 Task: Search one way flight ticket for 5 adults, 2 children, 1 infant in seat and 1 infant on lap in economy from Dothan: Dothan Regional Airport to Greenville: Pitt-greenville Airport on 5-2-2023. Choice of flights is Royal air maroc. Number of bags: 1 carry on bag. Price is upto 20000. Outbound departure time preference is 21:00.
Action: Mouse moved to (237, 401)
Screenshot: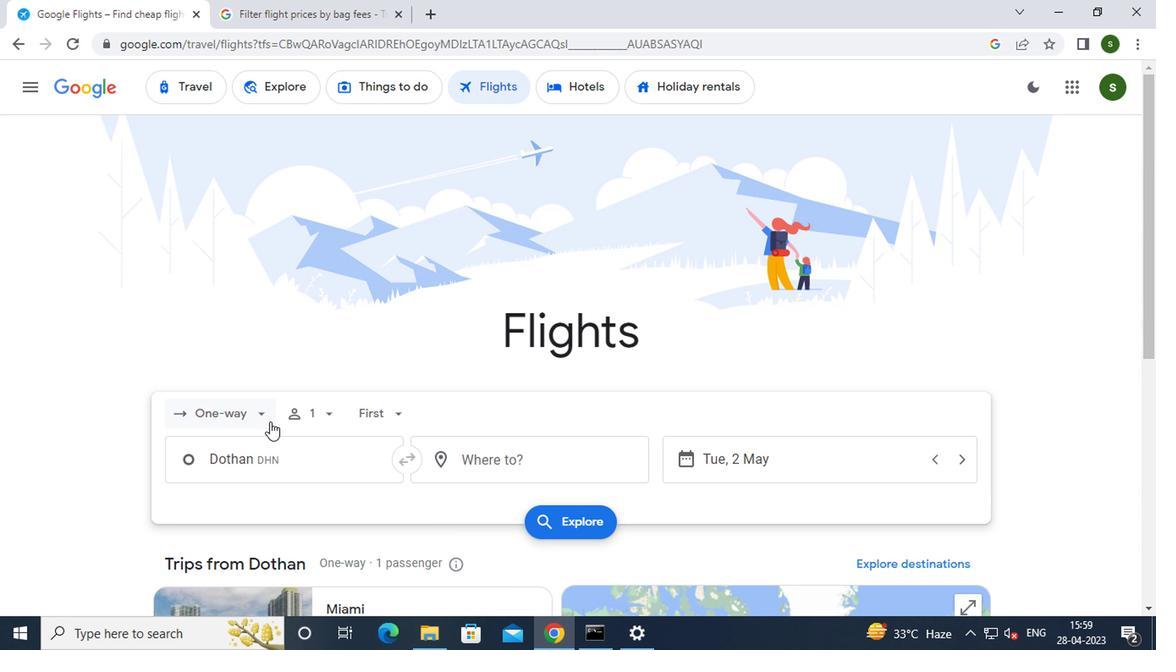 
Action: Mouse pressed left at (237, 401)
Screenshot: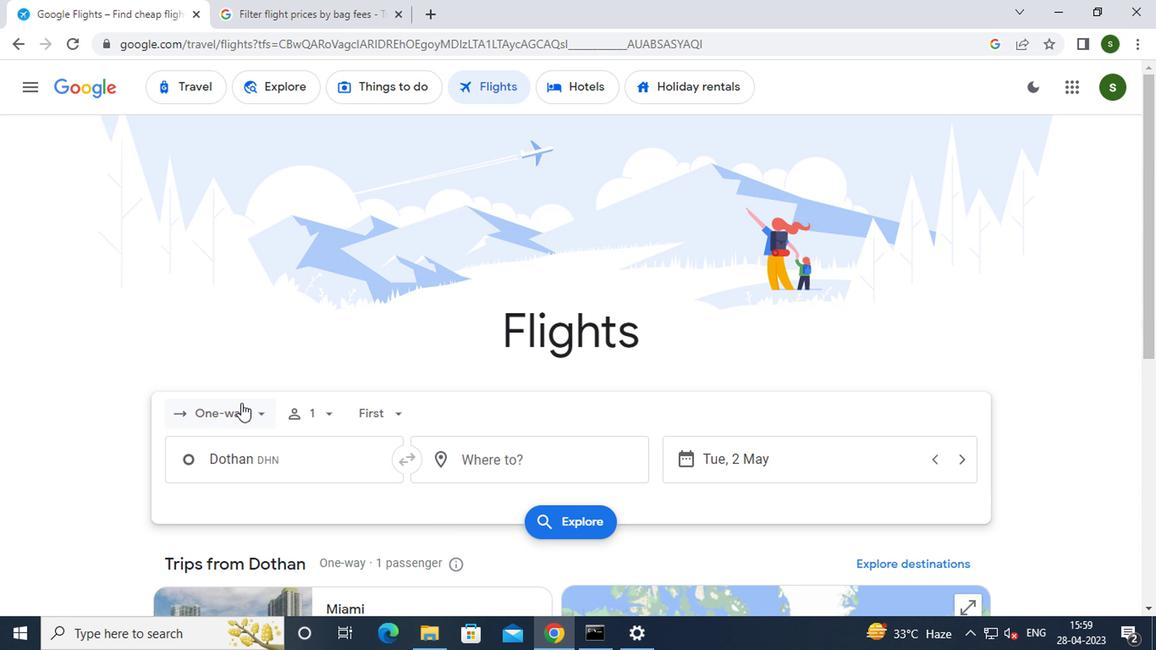 
Action: Mouse moved to (250, 490)
Screenshot: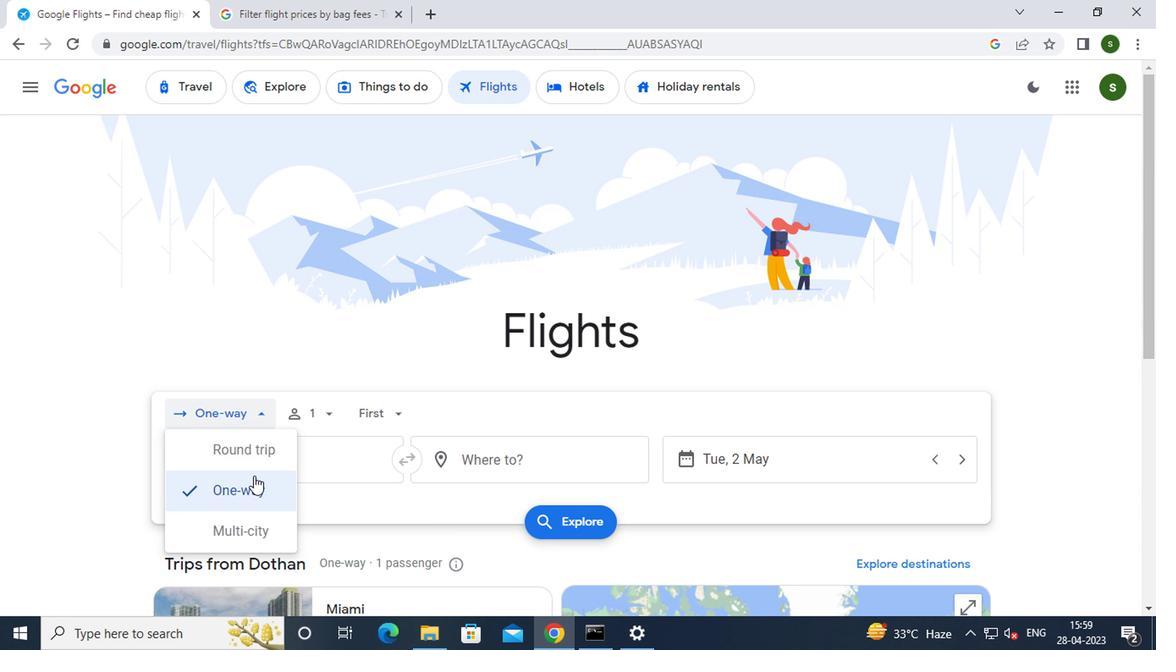 
Action: Mouse pressed left at (250, 490)
Screenshot: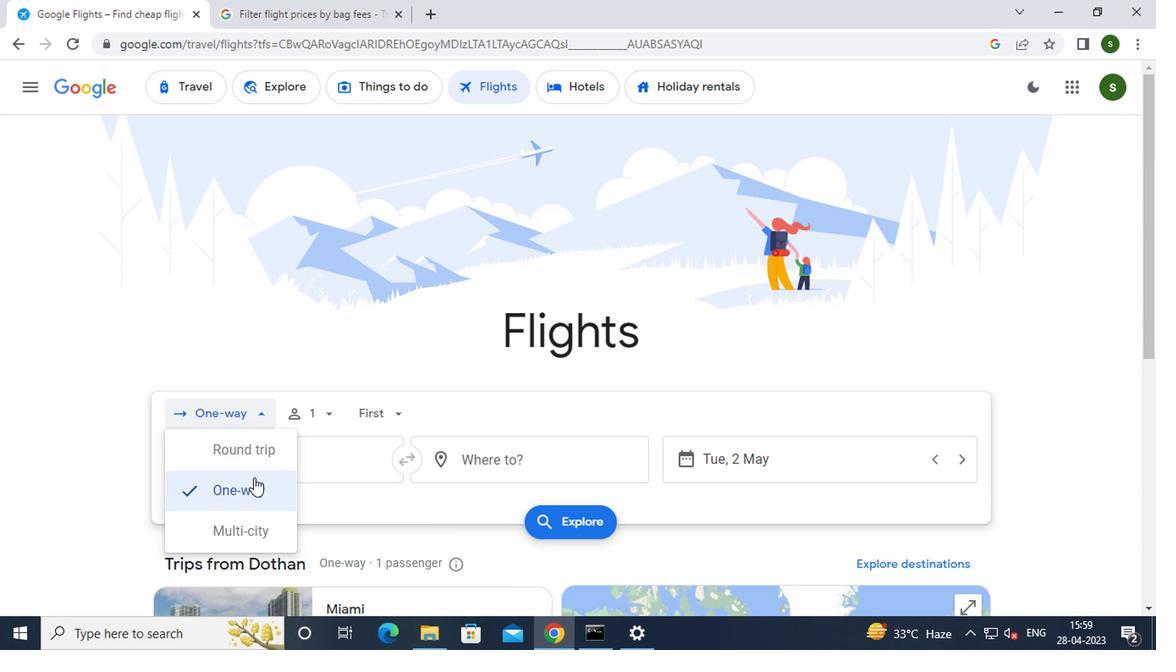 
Action: Mouse moved to (325, 415)
Screenshot: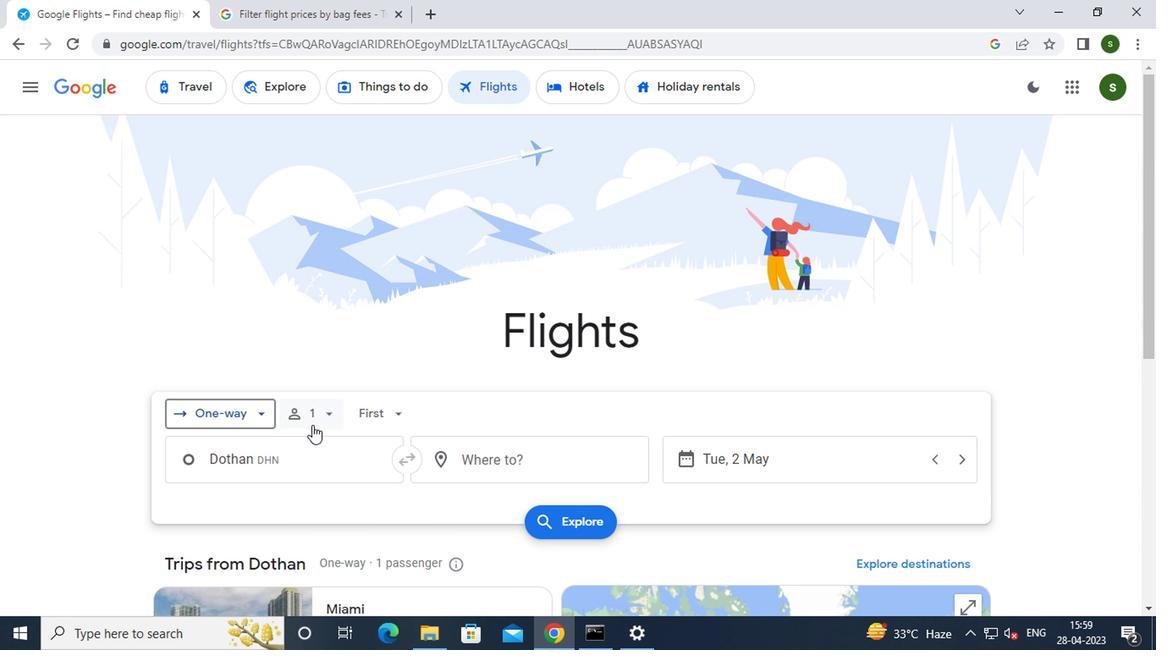 
Action: Mouse pressed left at (325, 415)
Screenshot: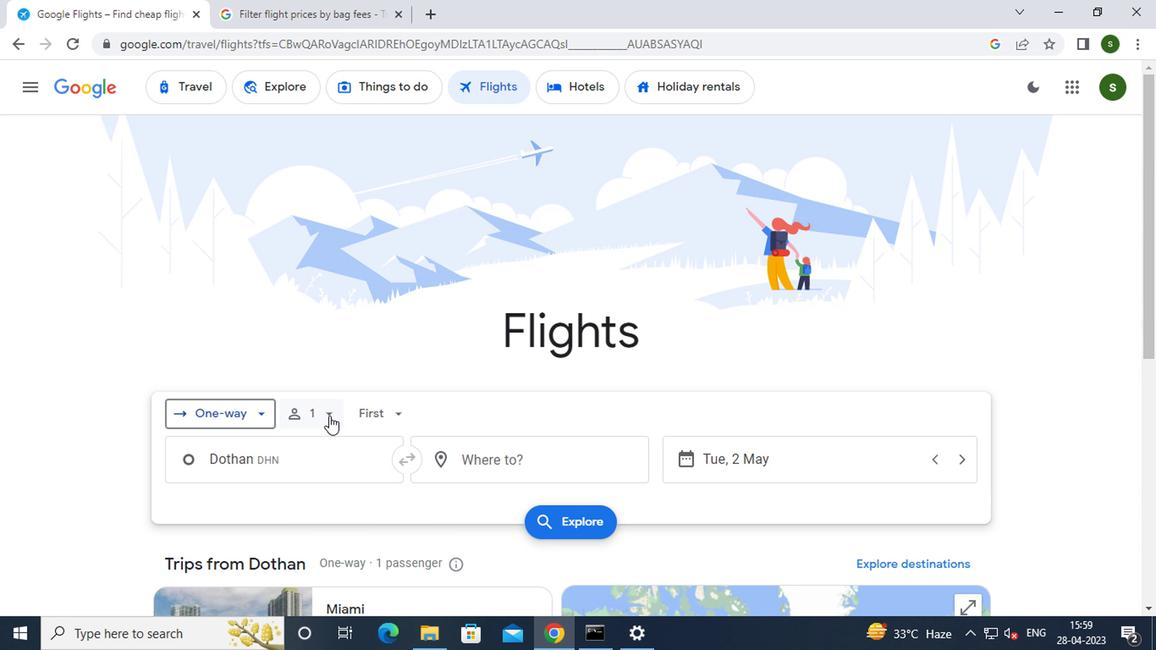 
Action: Mouse moved to (452, 461)
Screenshot: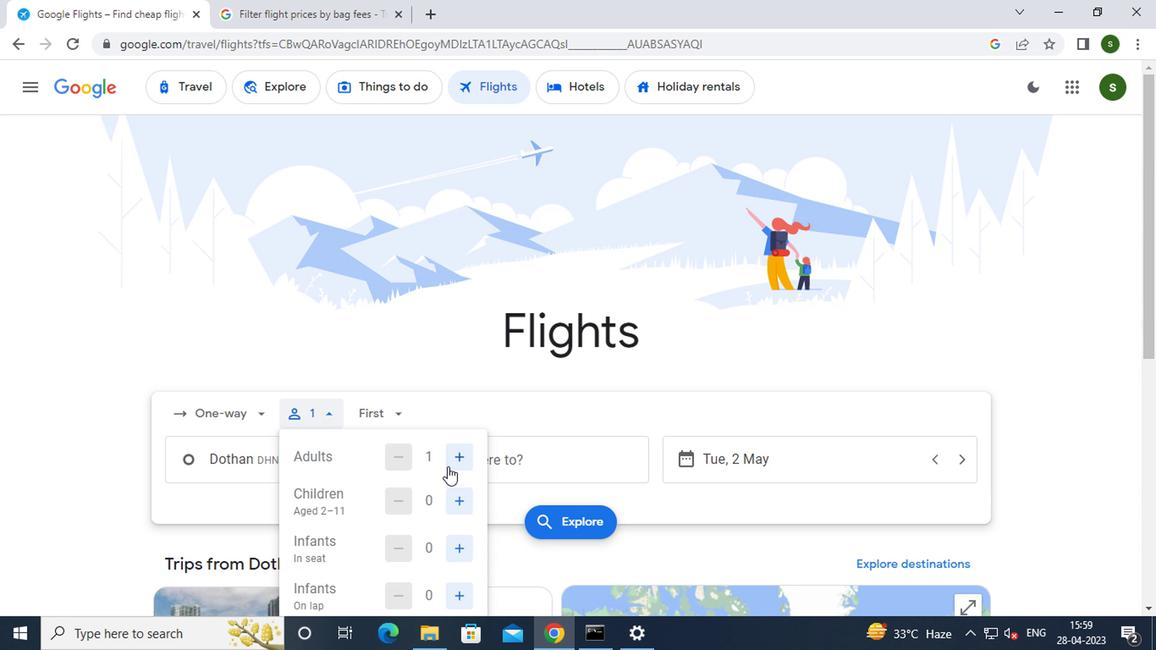 
Action: Mouse pressed left at (452, 461)
Screenshot: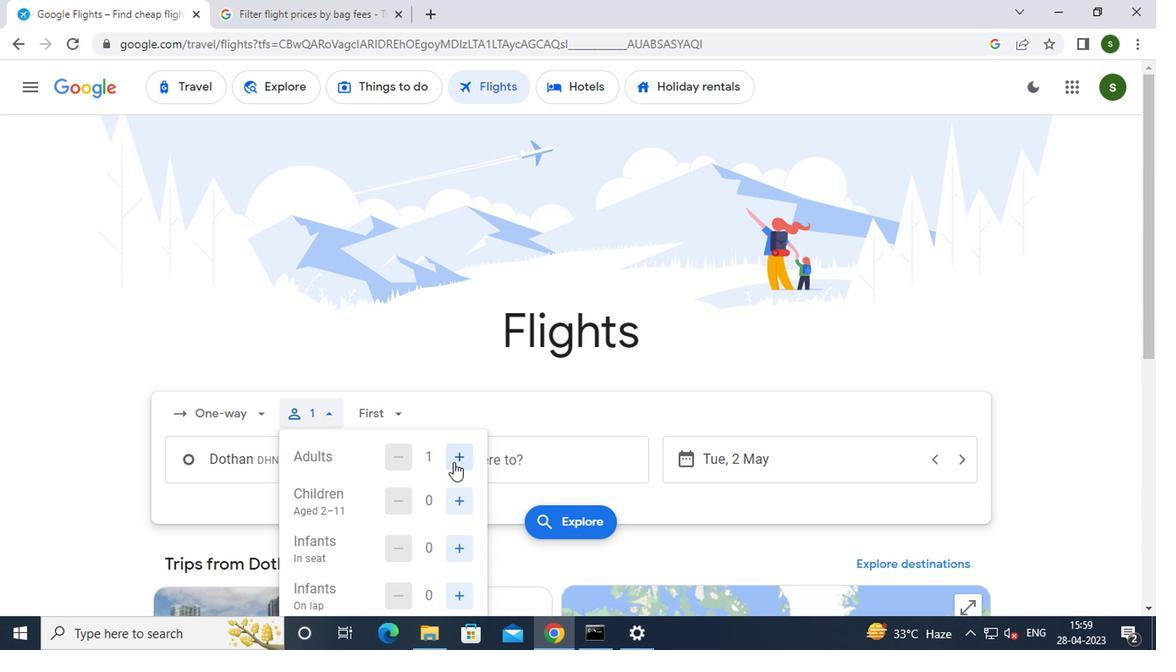
Action: Mouse pressed left at (452, 461)
Screenshot: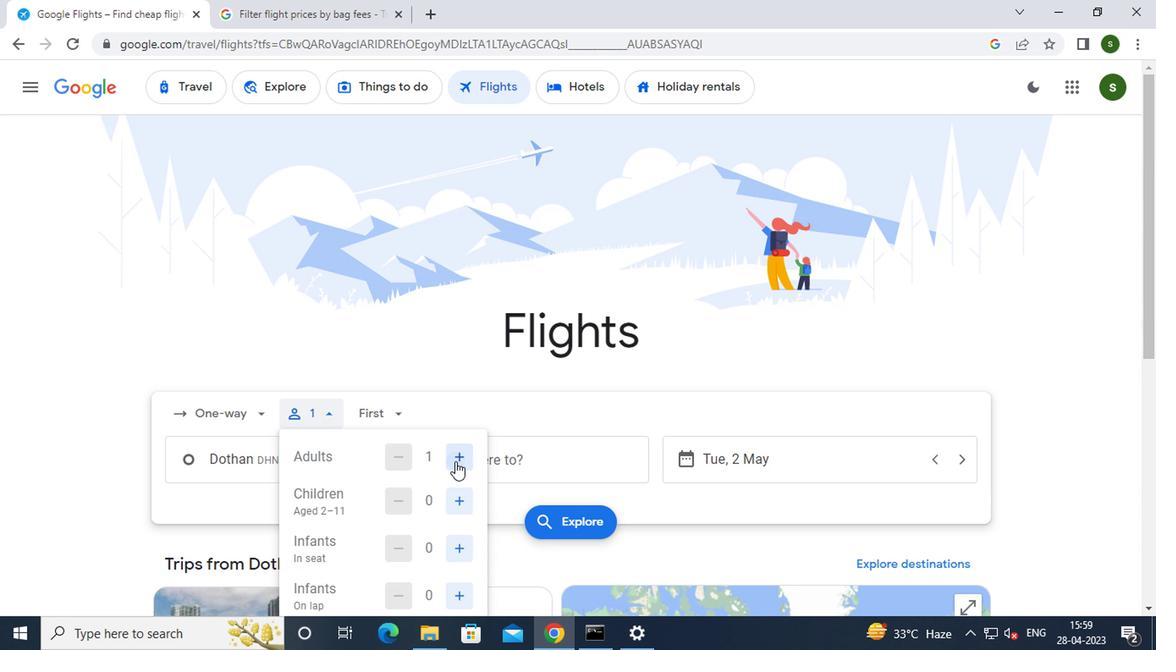 
Action: Mouse pressed left at (452, 461)
Screenshot: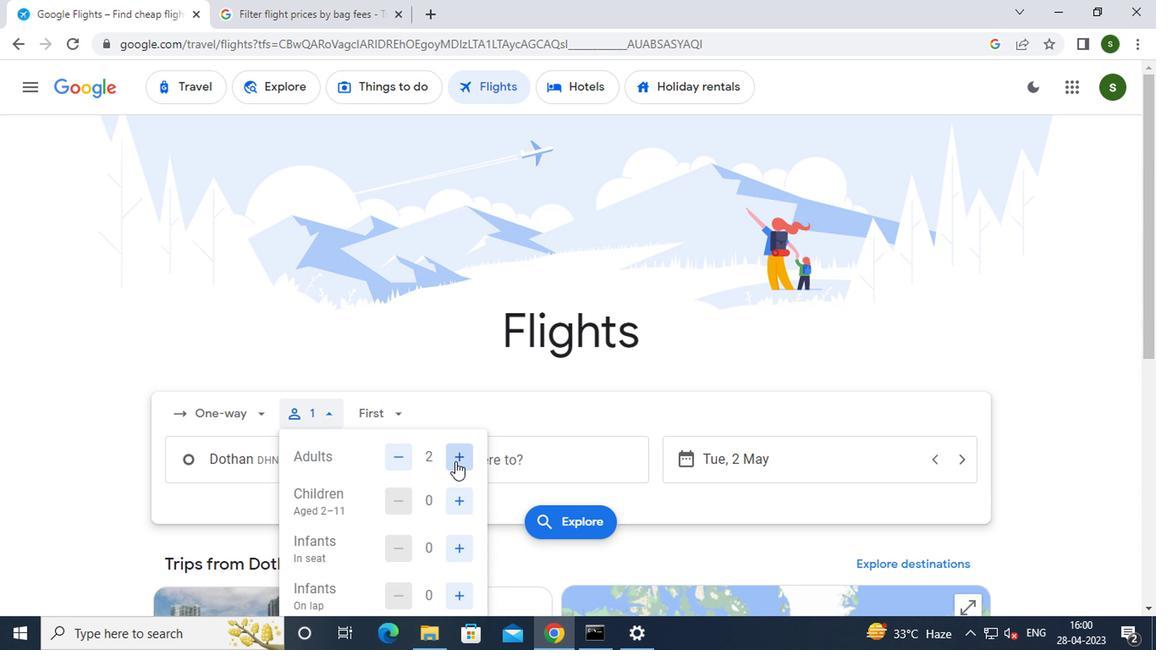 
Action: Mouse pressed left at (452, 461)
Screenshot: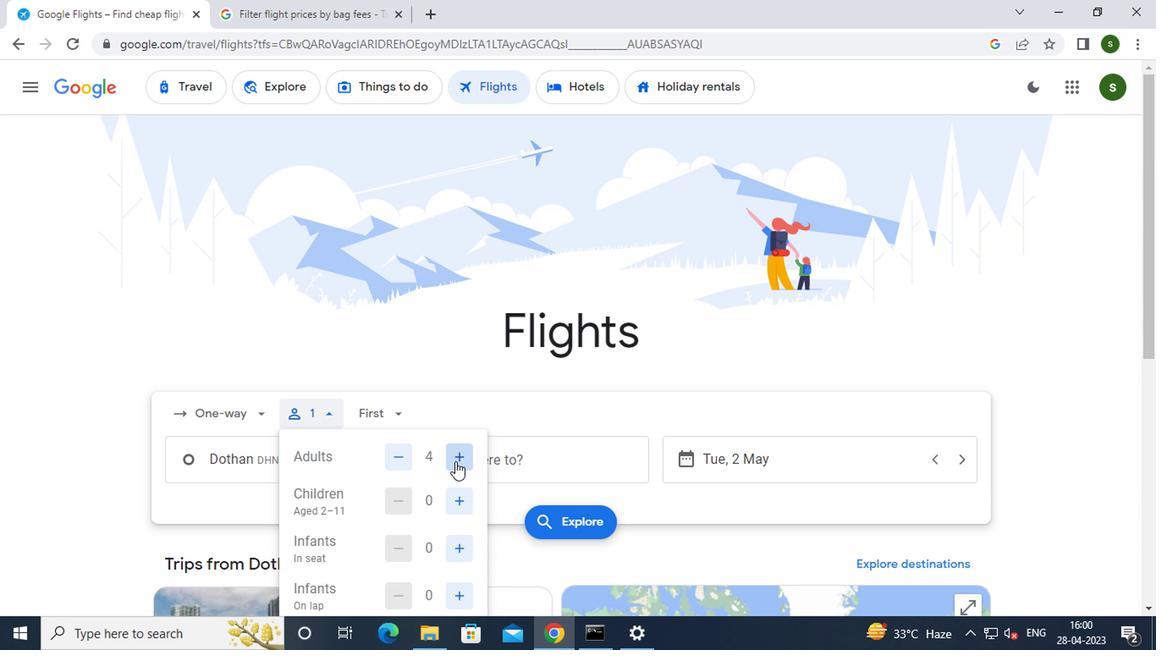
Action: Mouse moved to (451, 494)
Screenshot: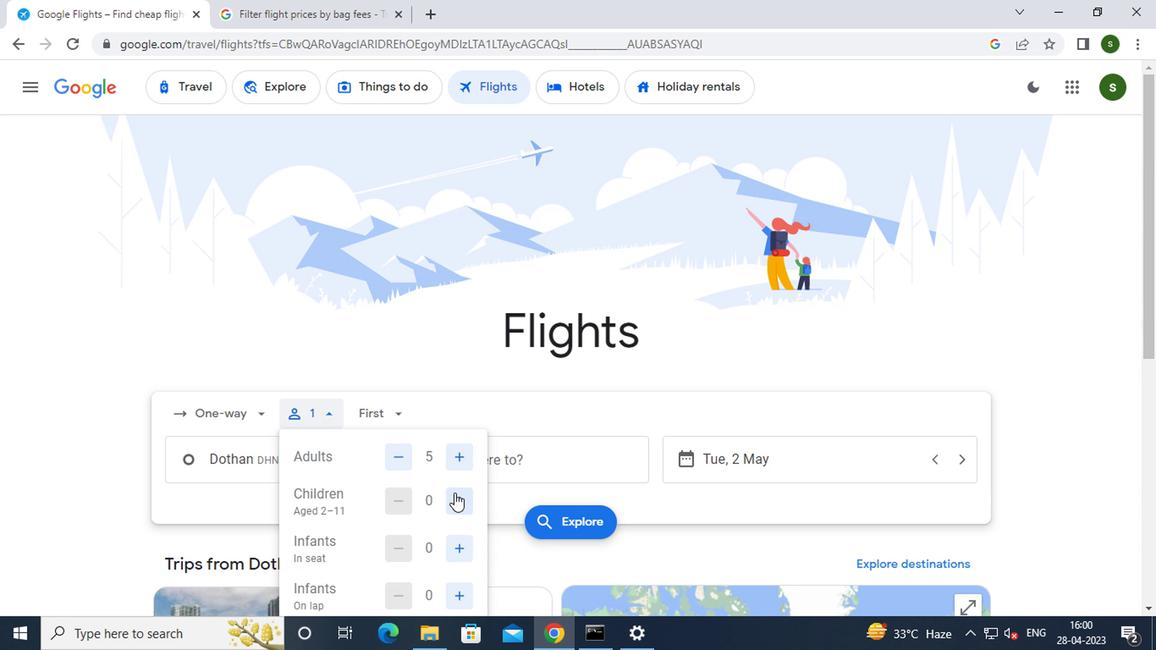 
Action: Mouse pressed left at (451, 494)
Screenshot: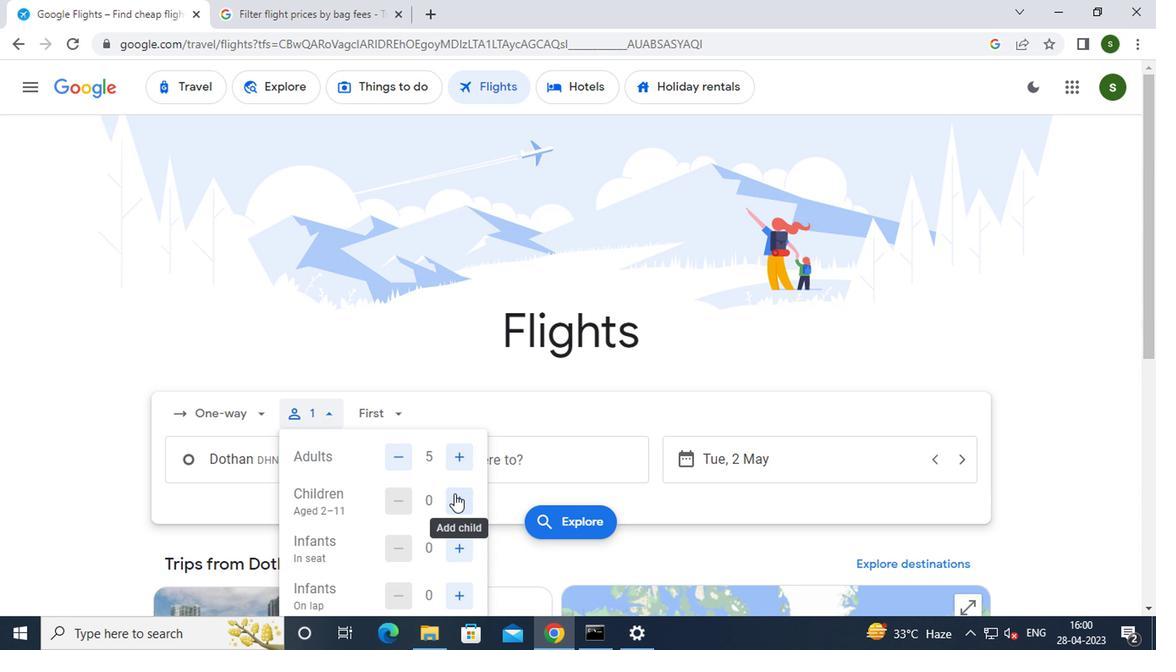 
Action: Mouse pressed left at (451, 494)
Screenshot: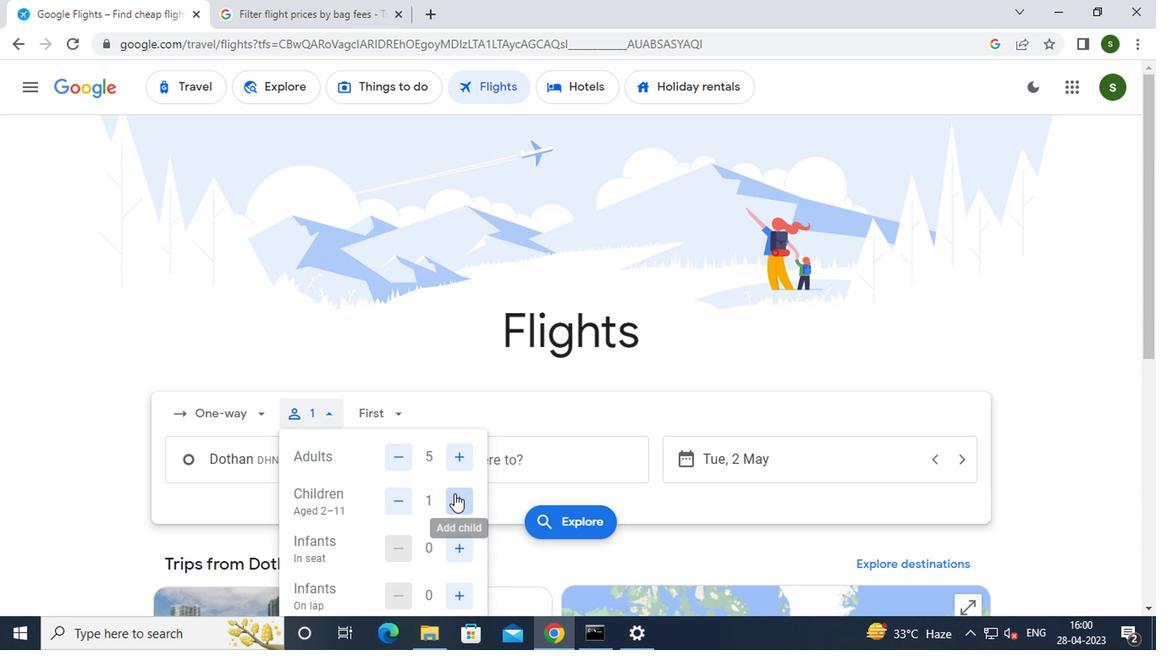 
Action: Mouse moved to (456, 548)
Screenshot: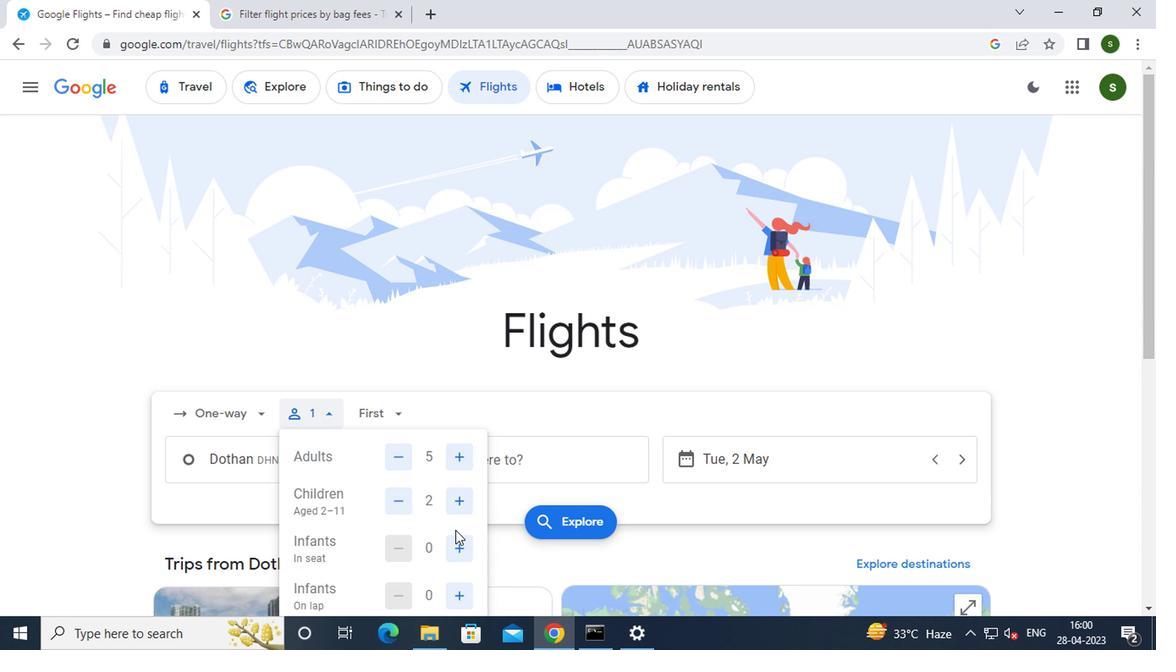 
Action: Mouse pressed left at (456, 548)
Screenshot: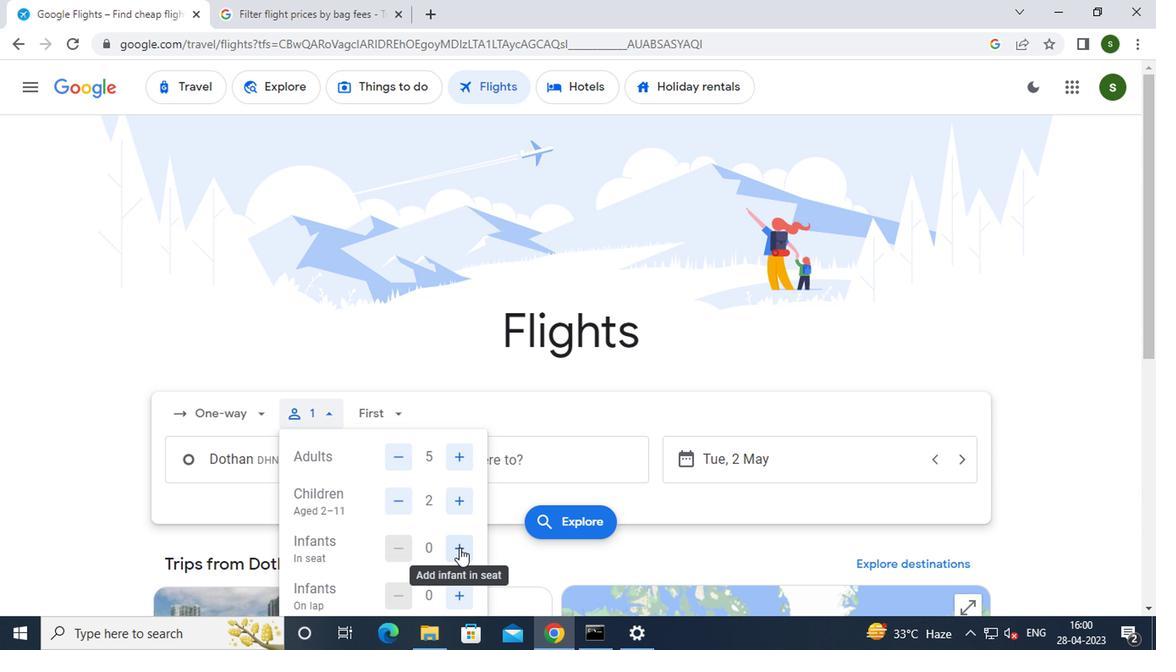 
Action: Mouse moved to (450, 591)
Screenshot: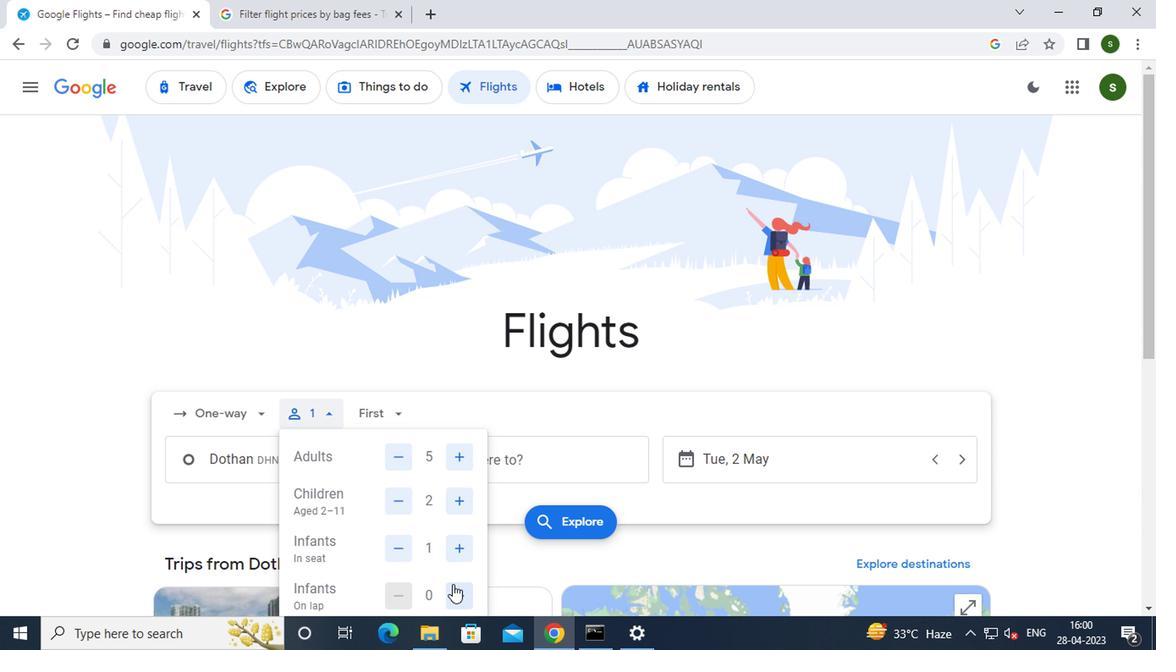 
Action: Mouse pressed left at (450, 591)
Screenshot: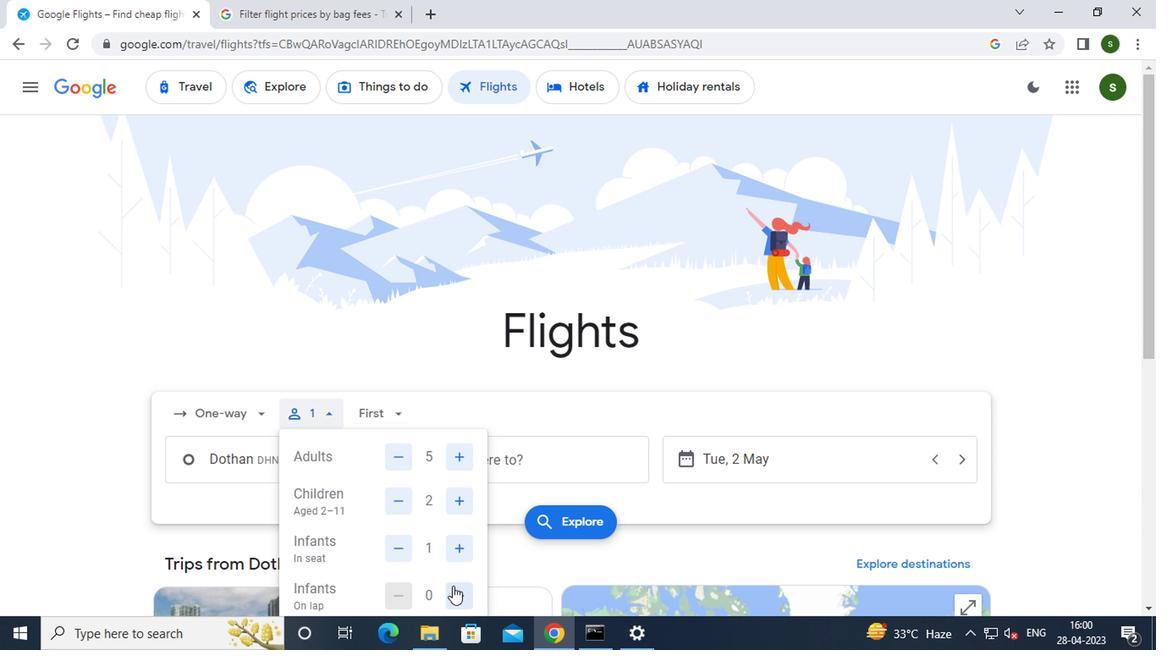 
Action: Mouse moved to (391, 407)
Screenshot: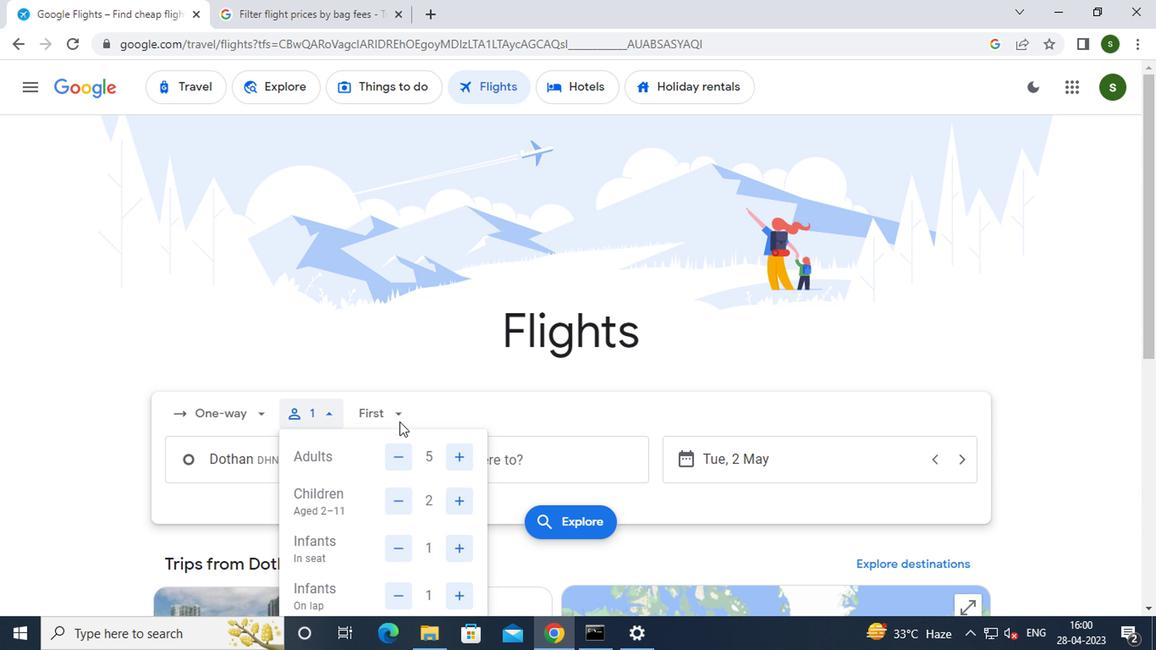 
Action: Mouse pressed left at (391, 407)
Screenshot: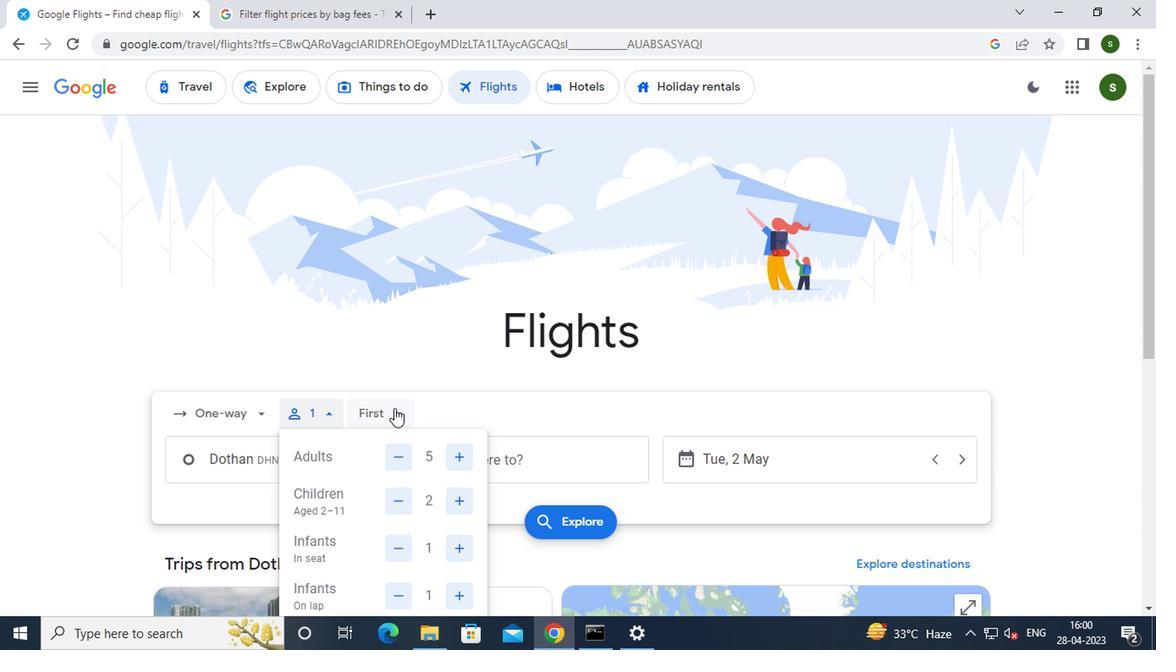 
Action: Mouse moved to (435, 456)
Screenshot: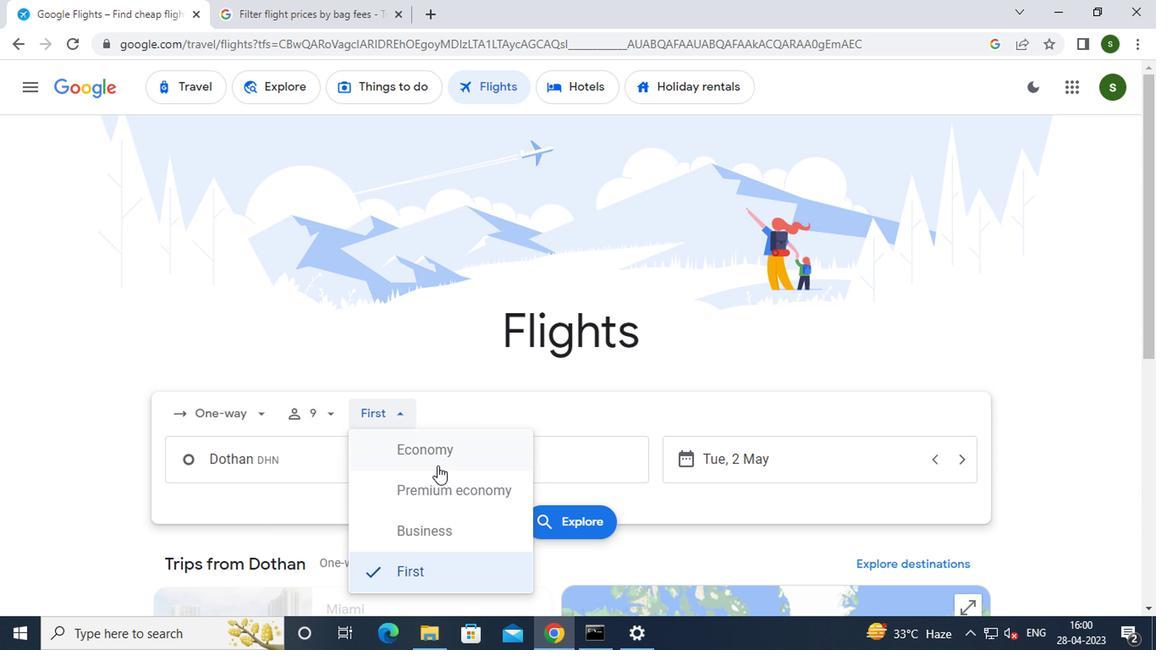 
Action: Mouse pressed left at (435, 456)
Screenshot: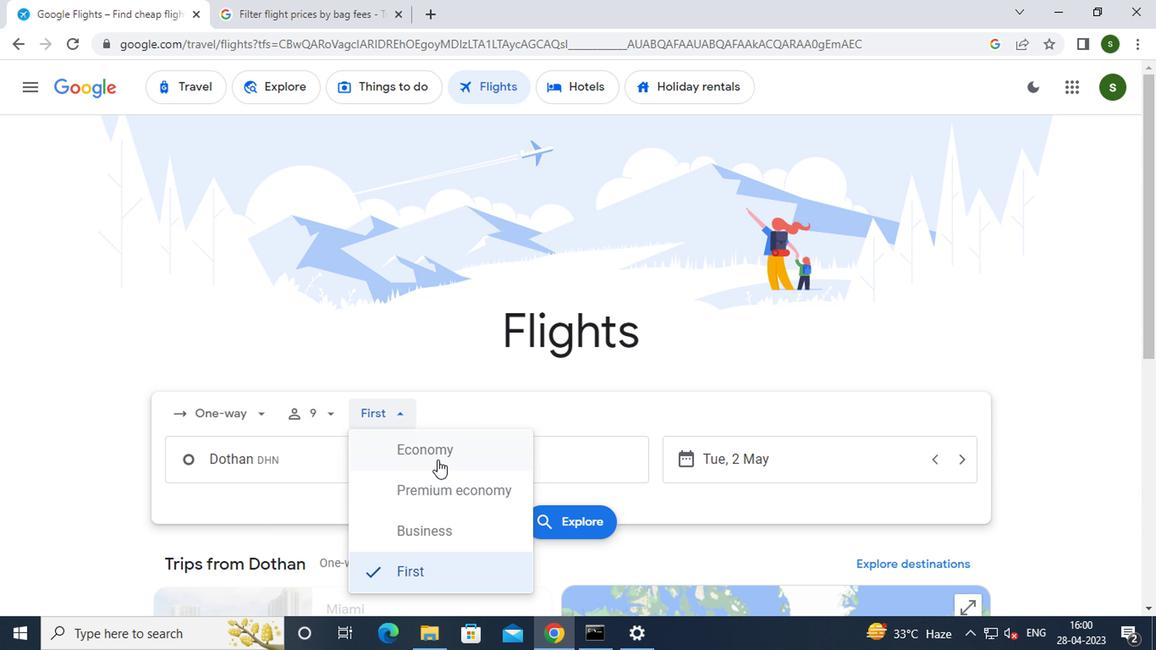 
Action: Mouse moved to (312, 465)
Screenshot: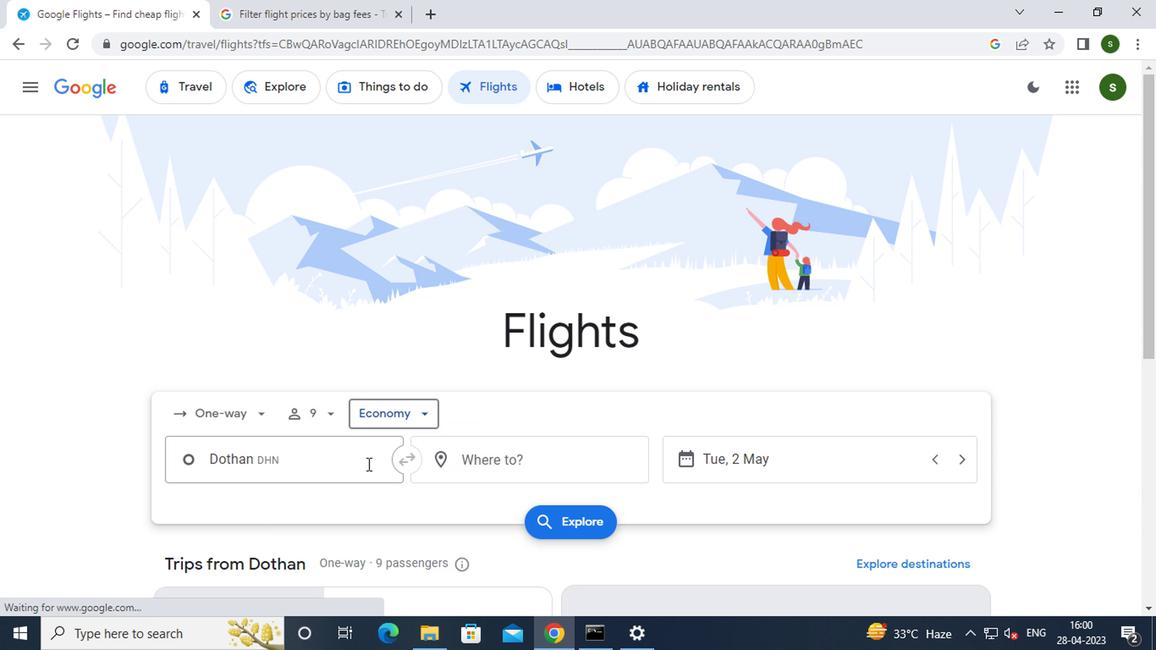 
Action: Mouse pressed left at (312, 465)
Screenshot: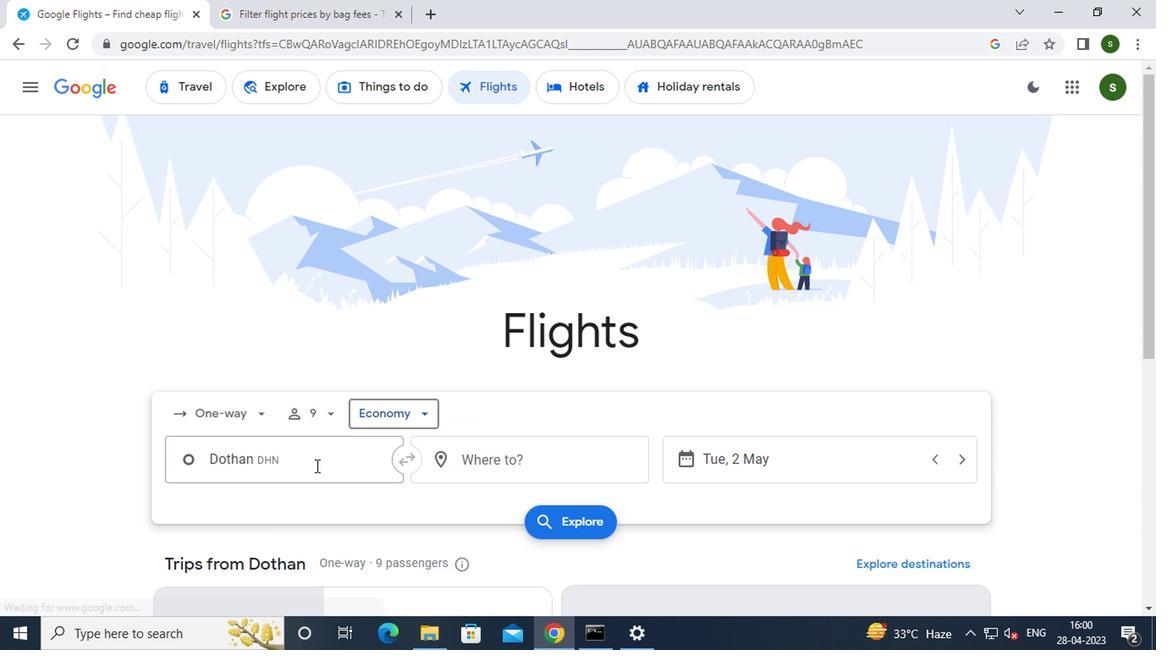 
Action: Key pressed d<Key.caps_lock>othan
Screenshot: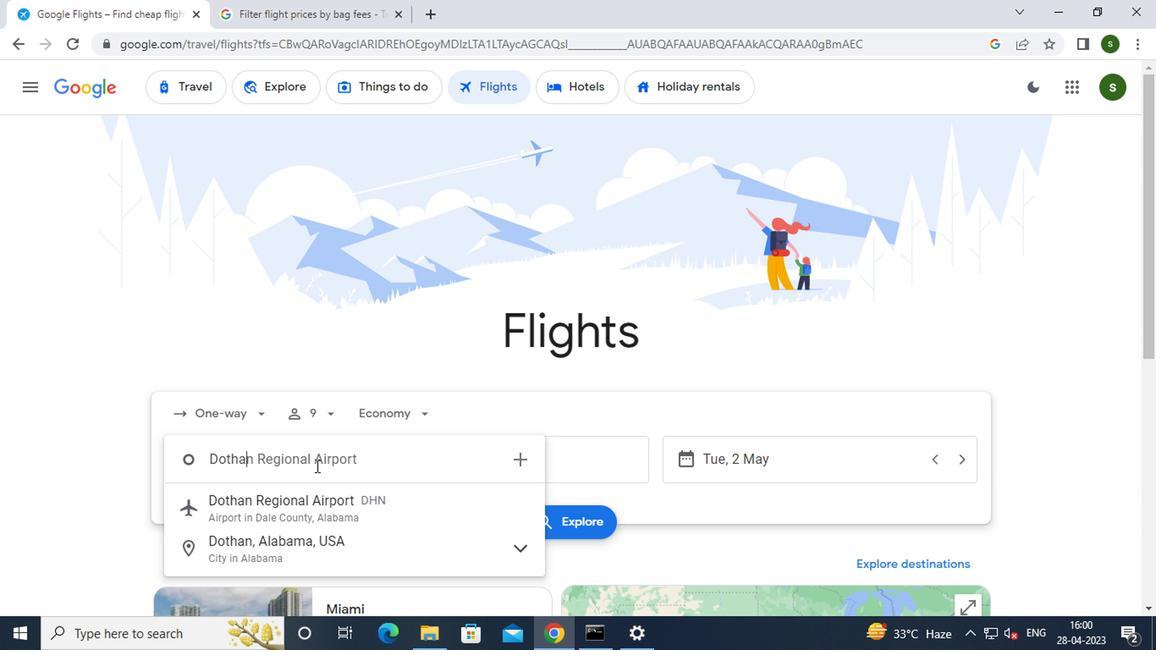 
Action: Mouse moved to (313, 497)
Screenshot: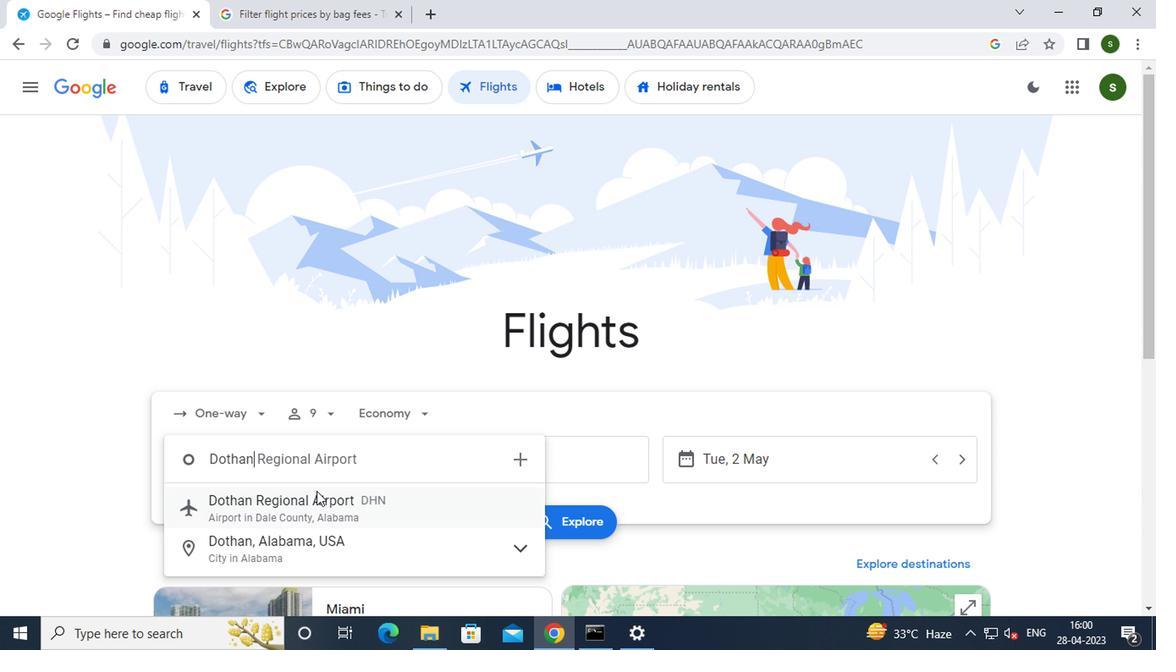 
Action: Mouse pressed left at (313, 497)
Screenshot: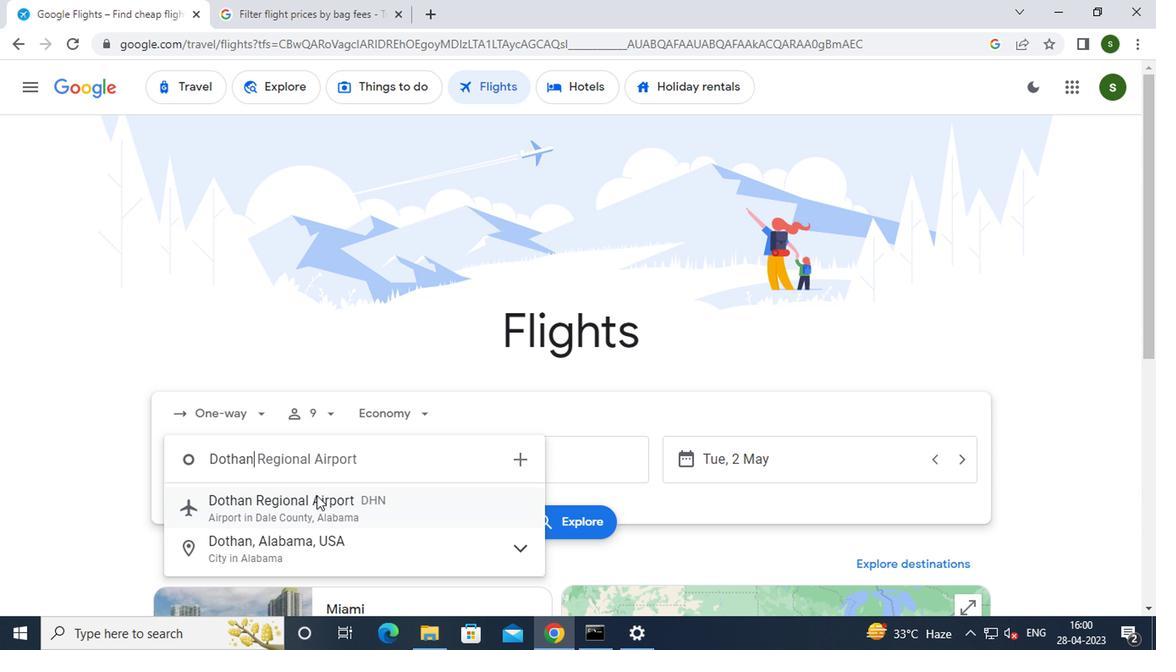 
Action: Mouse moved to (505, 468)
Screenshot: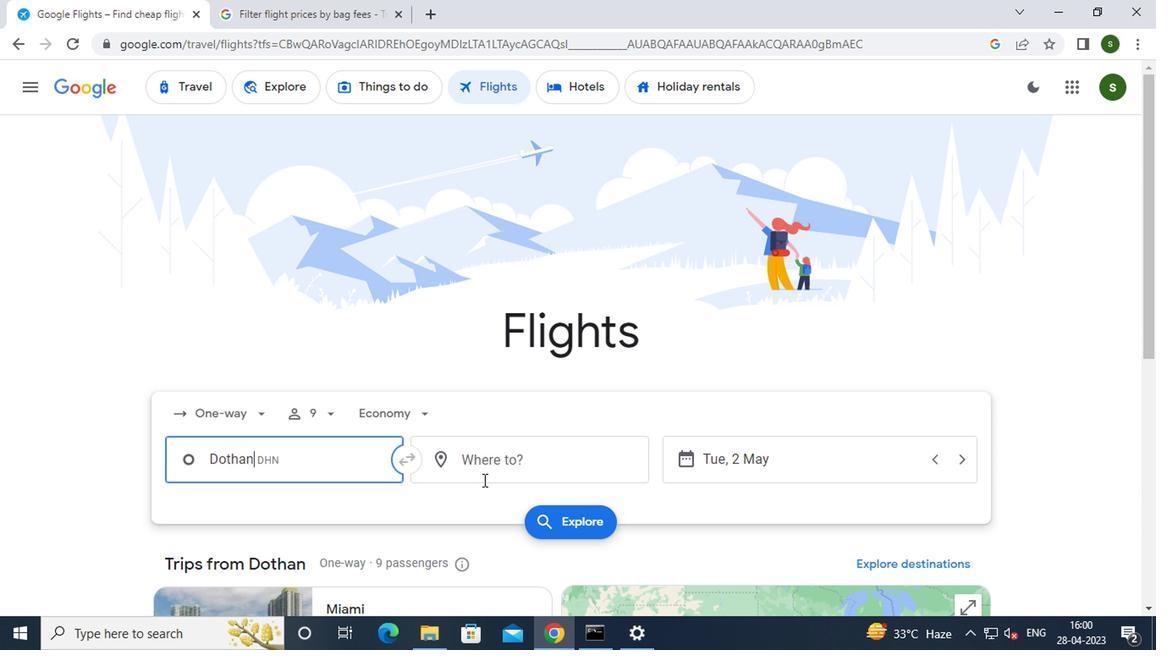 
Action: Mouse pressed left at (505, 468)
Screenshot: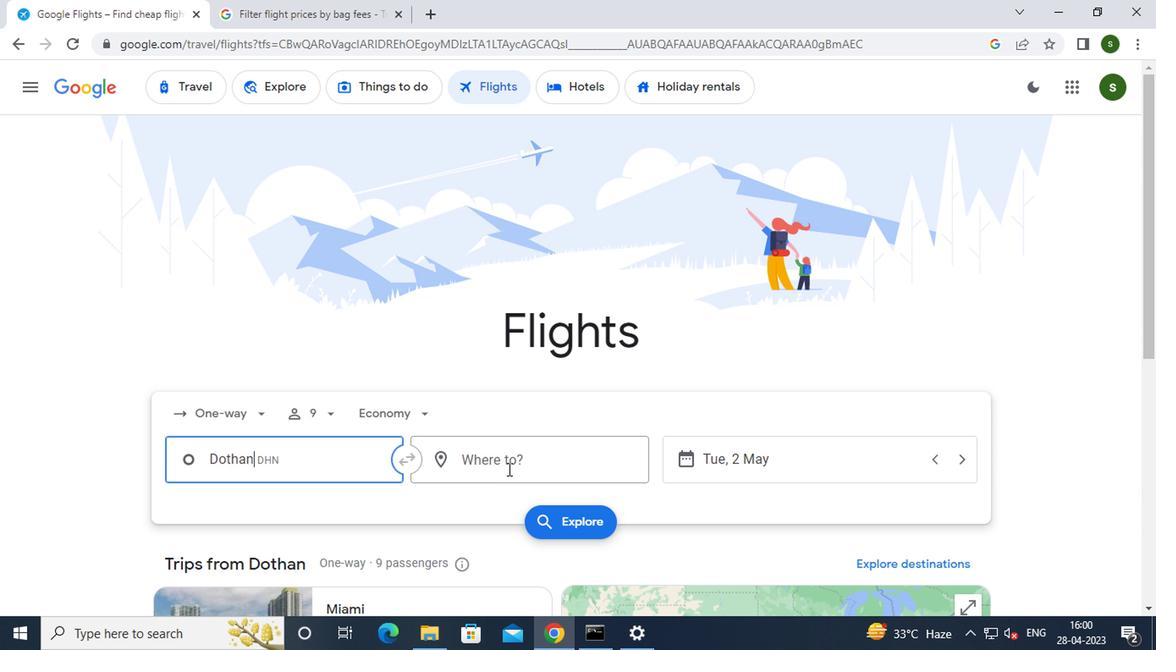 
Action: Key pressed <Key.caps_lock>g<Key.caps_lock>reenville<Key.space>pitt
Screenshot: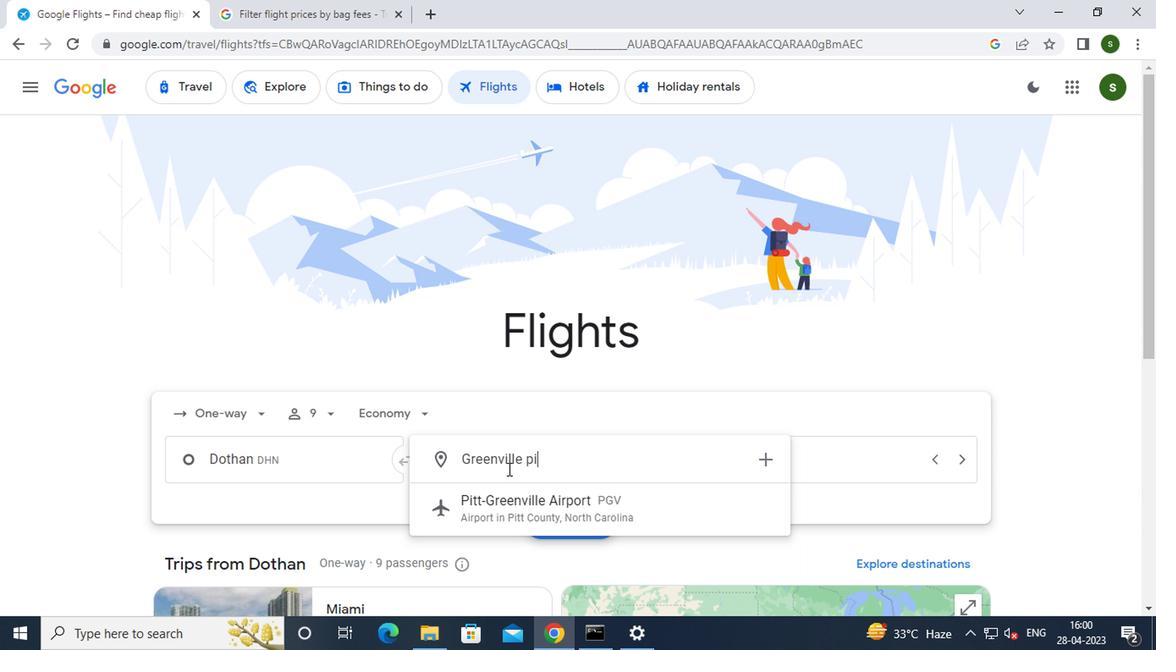 
Action: Mouse moved to (515, 500)
Screenshot: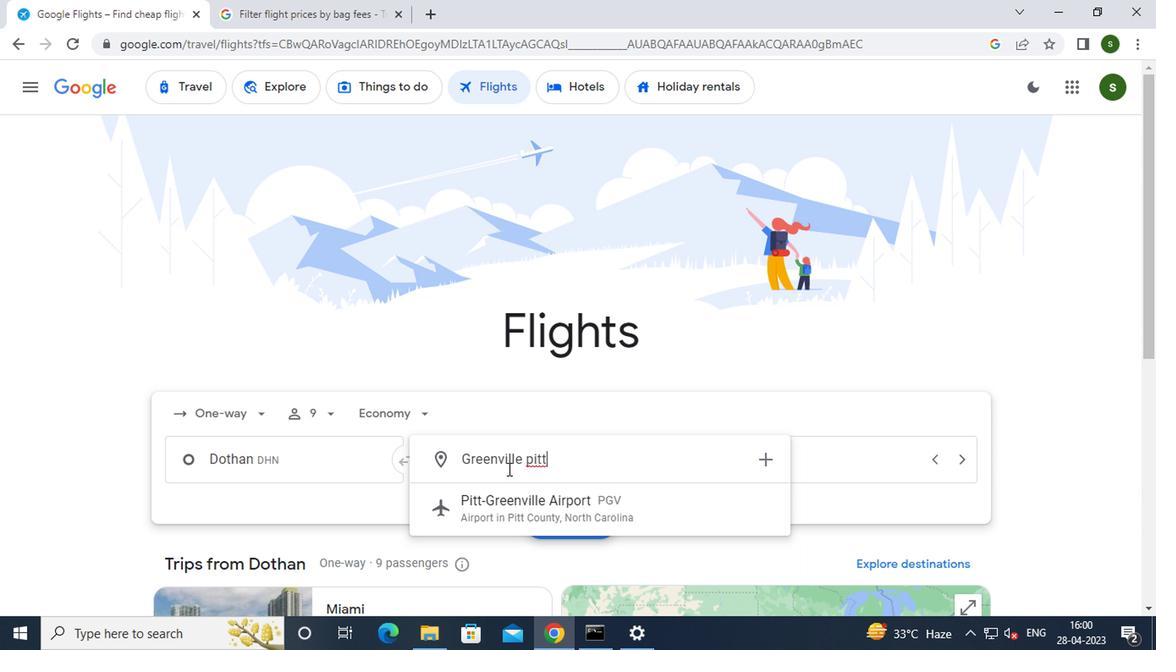 
Action: Mouse pressed left at (515, 500)
Screenshot: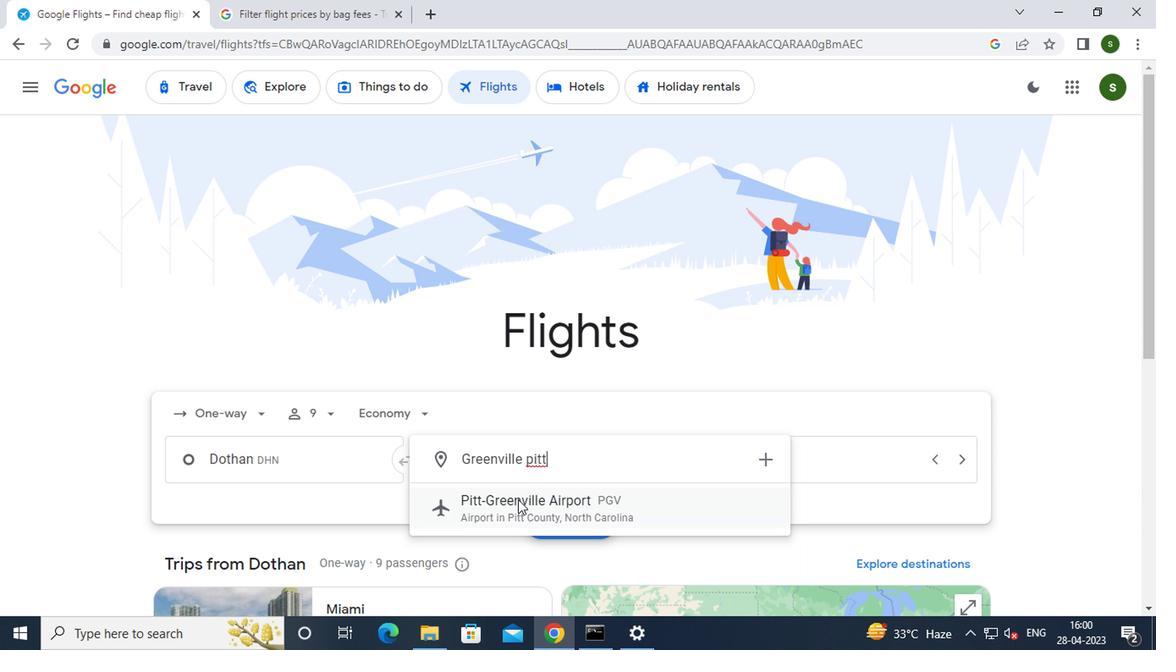 
Action: Mouse moved to (800, 459)
Screenshot: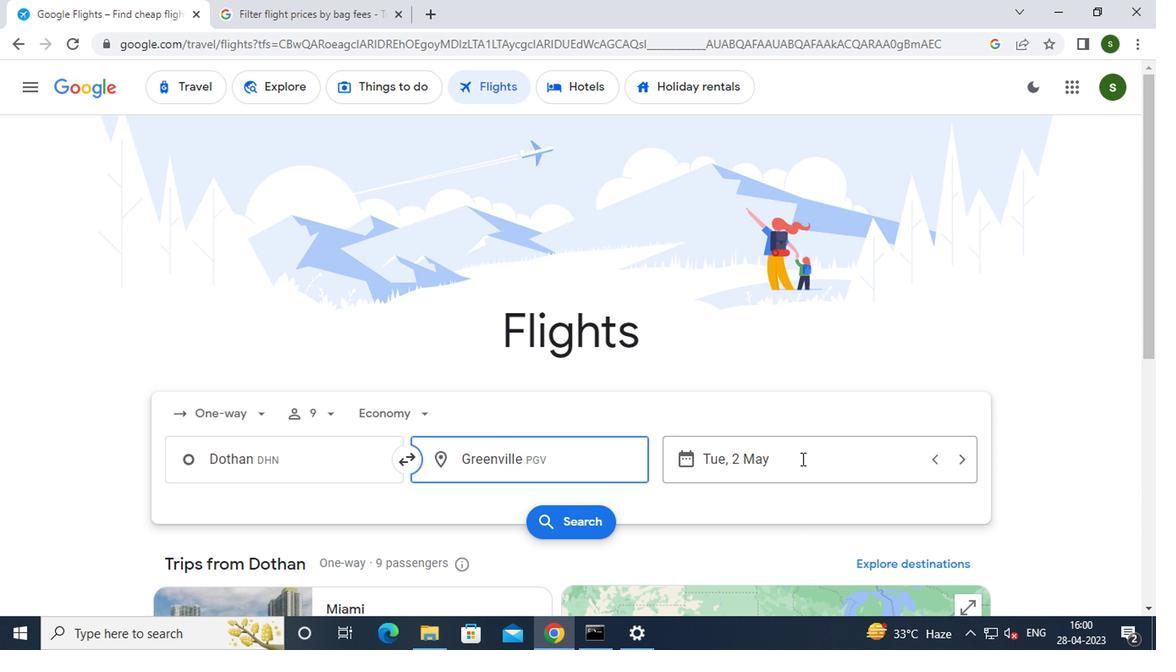 
Action: Mouse pressed left at (800, 459)
Screenshot: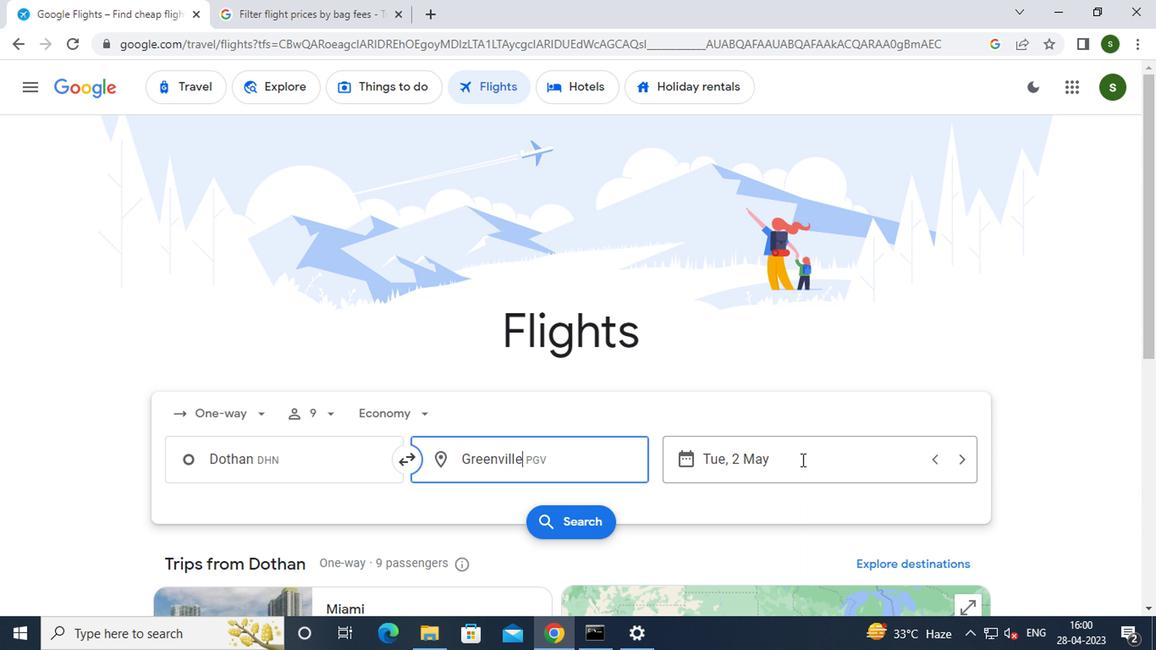 
Action: Mouse moved to (769, 299)
Screenshot: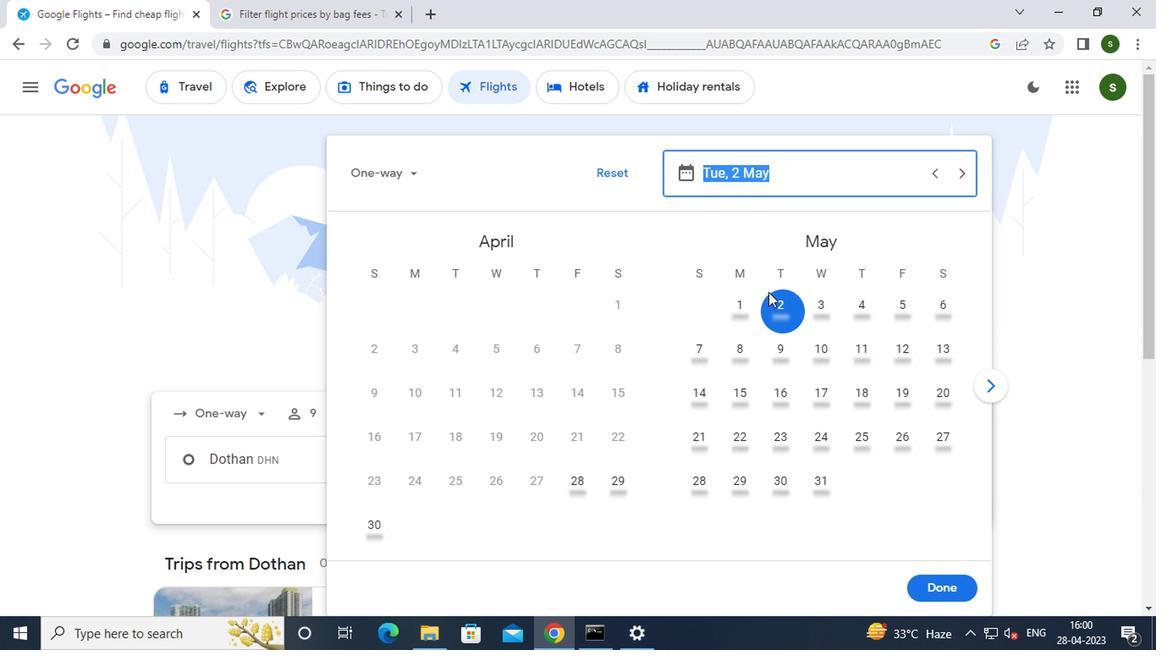 
Action: Mouse pressed left at (769, 299)
Screenshot: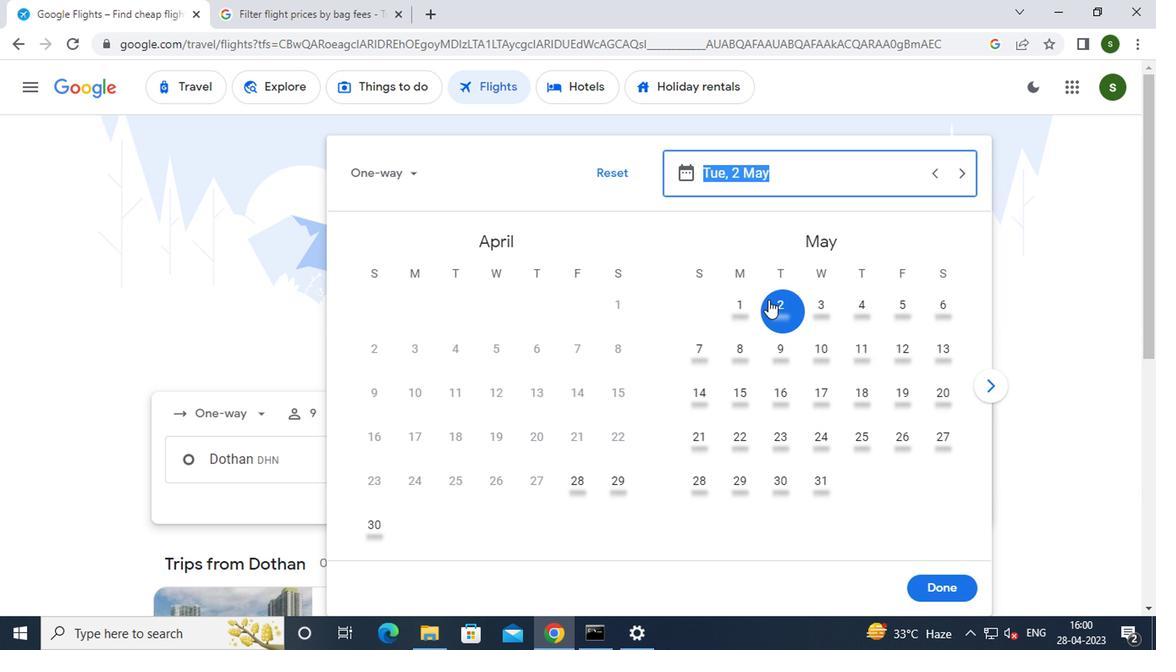 
Action: Mouse moved to (924, 588)
Screenshot: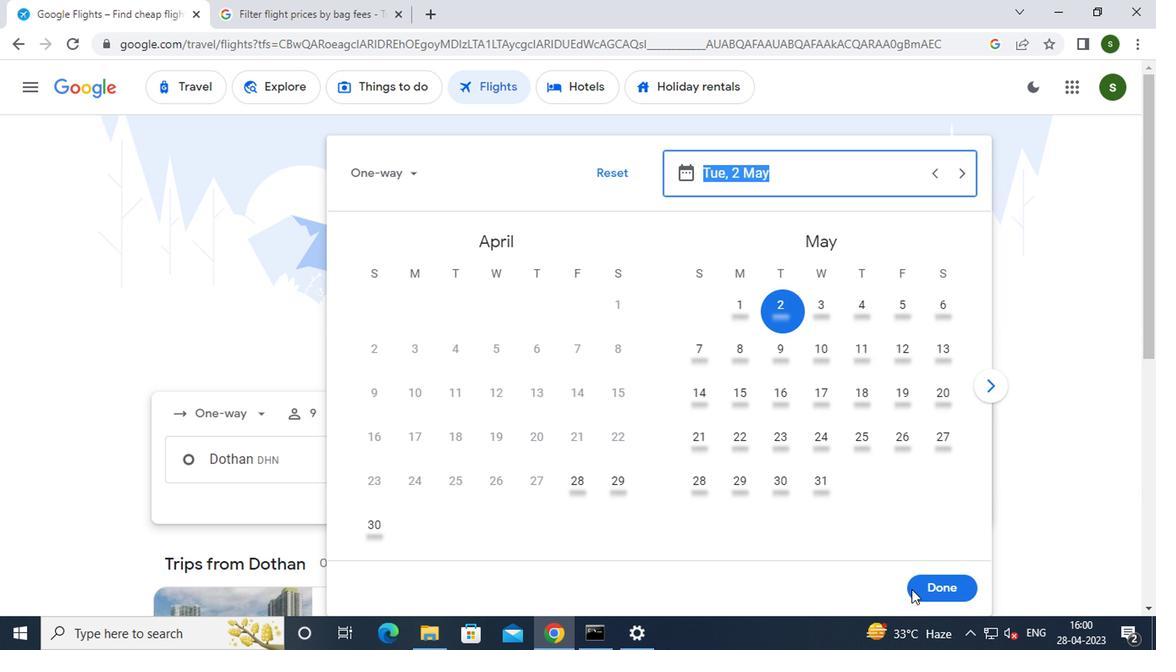 
Action: Mouse pressed left at (924, 588)
Screenshot: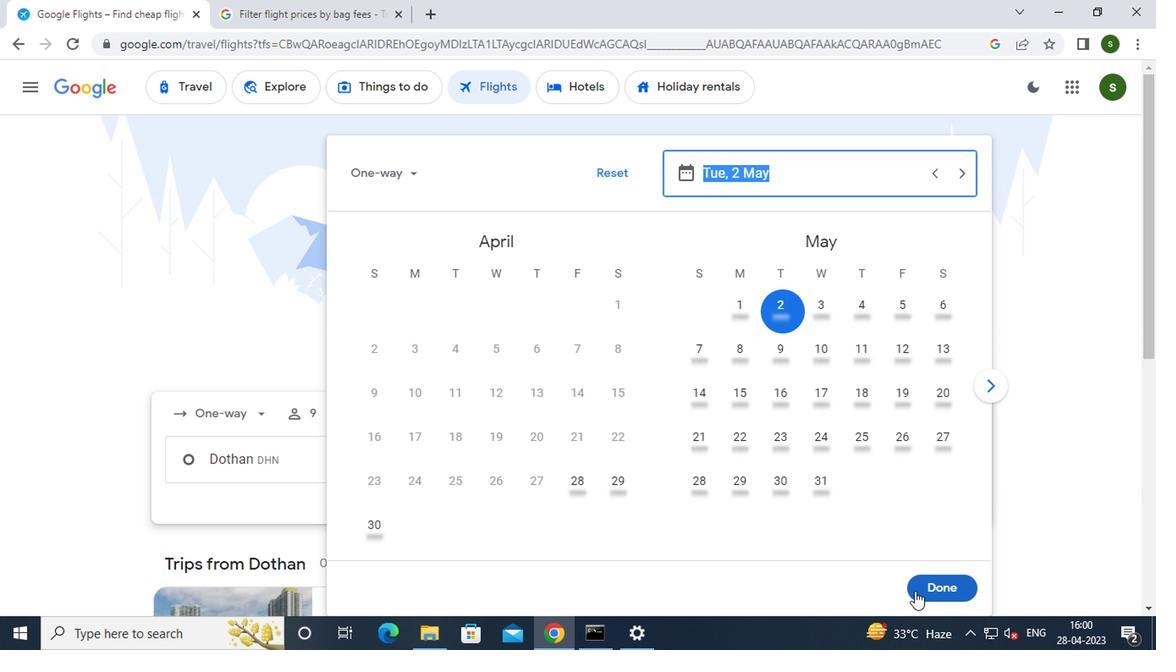
Action: Mouse moved to (592, 524)
Screenshot: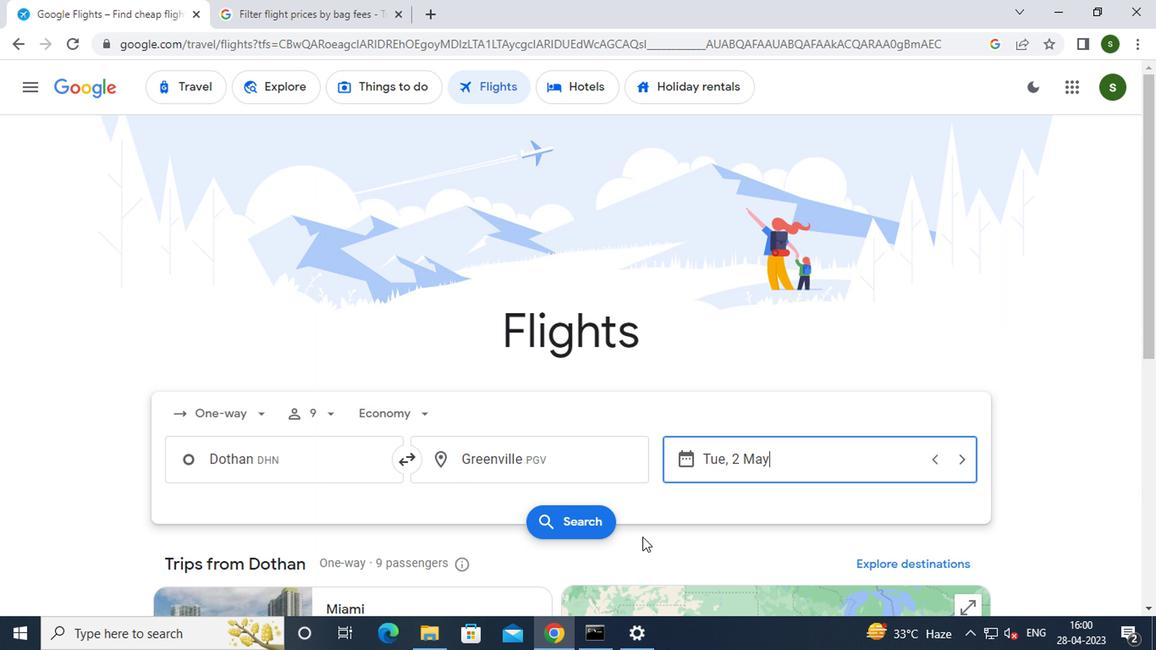 
Action: Mouse pressed left at (592, 524)
Screenshot: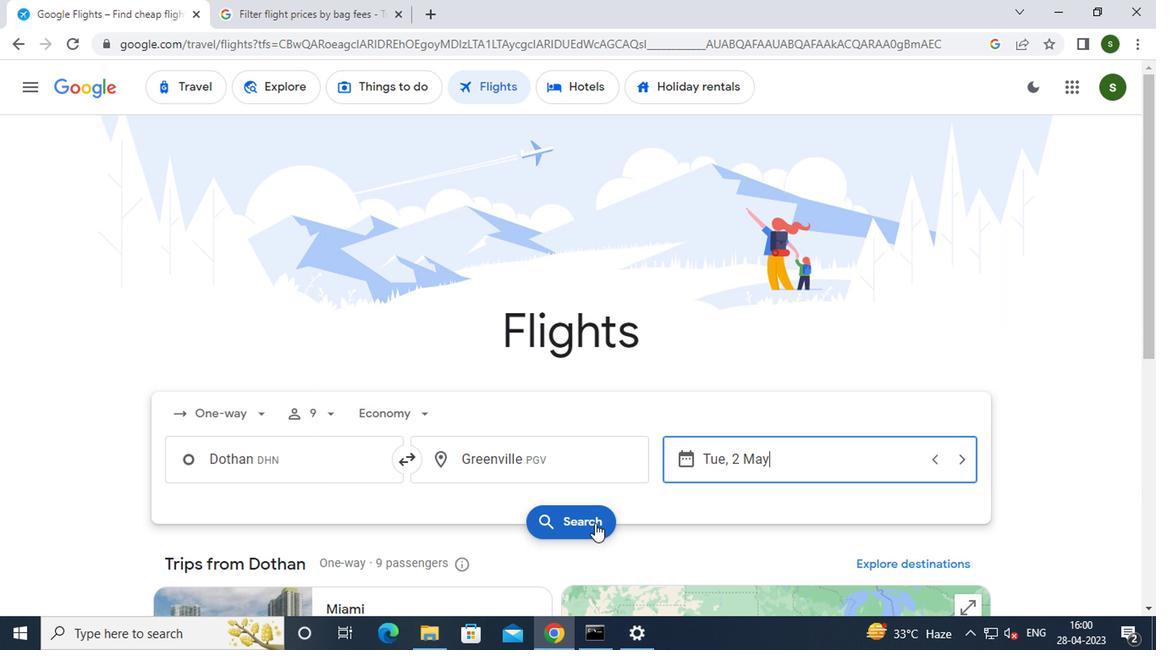 
Action: Mouse moved to (192, 236)
Screenshot: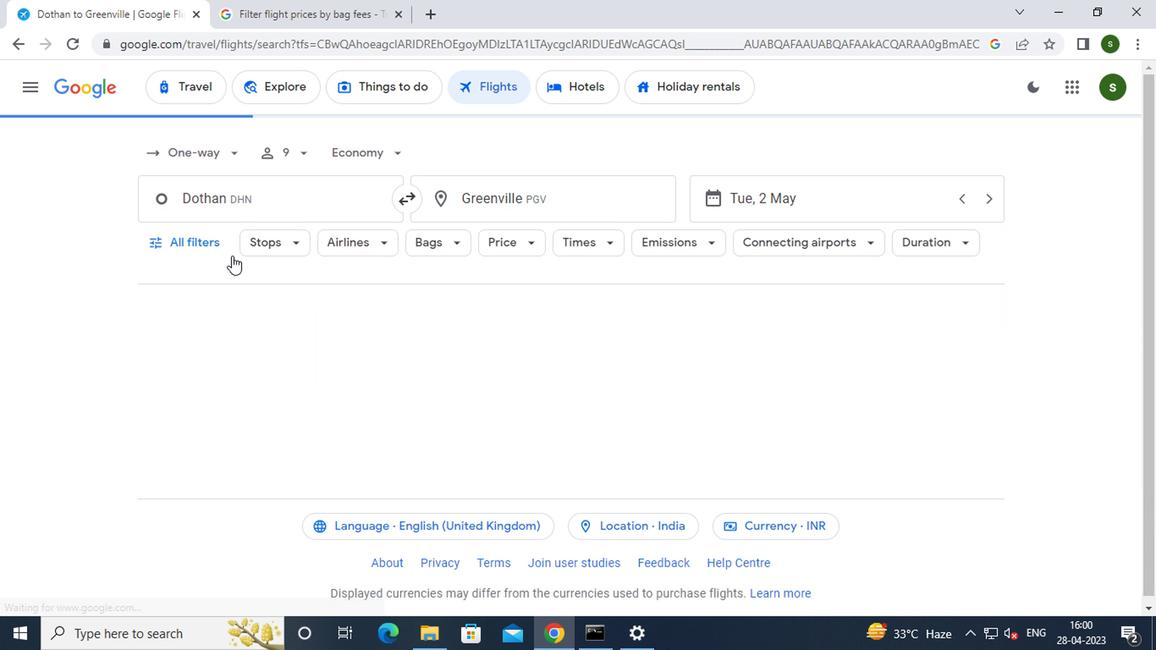 
Action: Mouse pressed left at (192, 236)
Screenshot: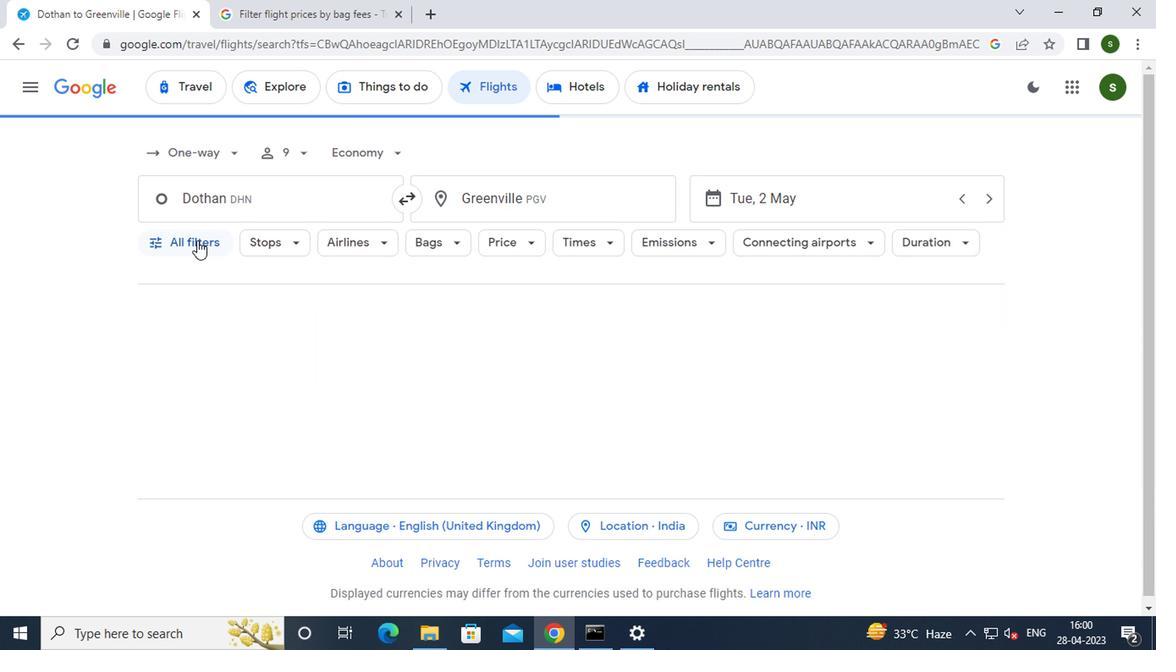 
Action: Mouse moved to (266, 333)
Screenshot: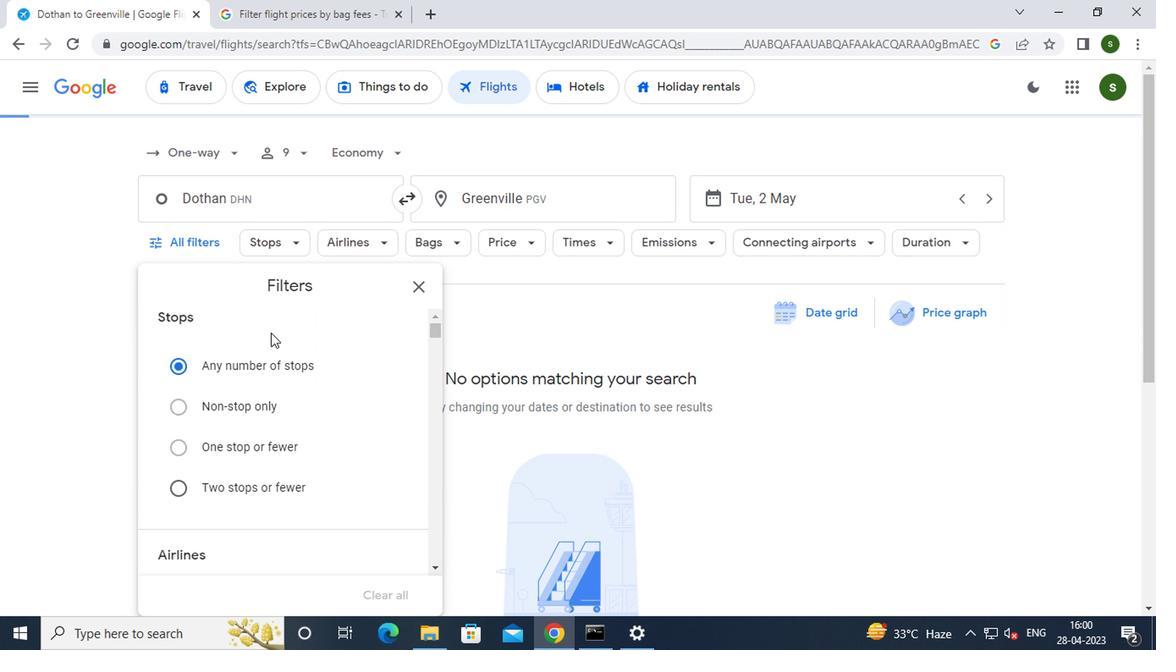 
Action: Mouse scrolled (266, 332) with delta (0, 0)
Screenshot: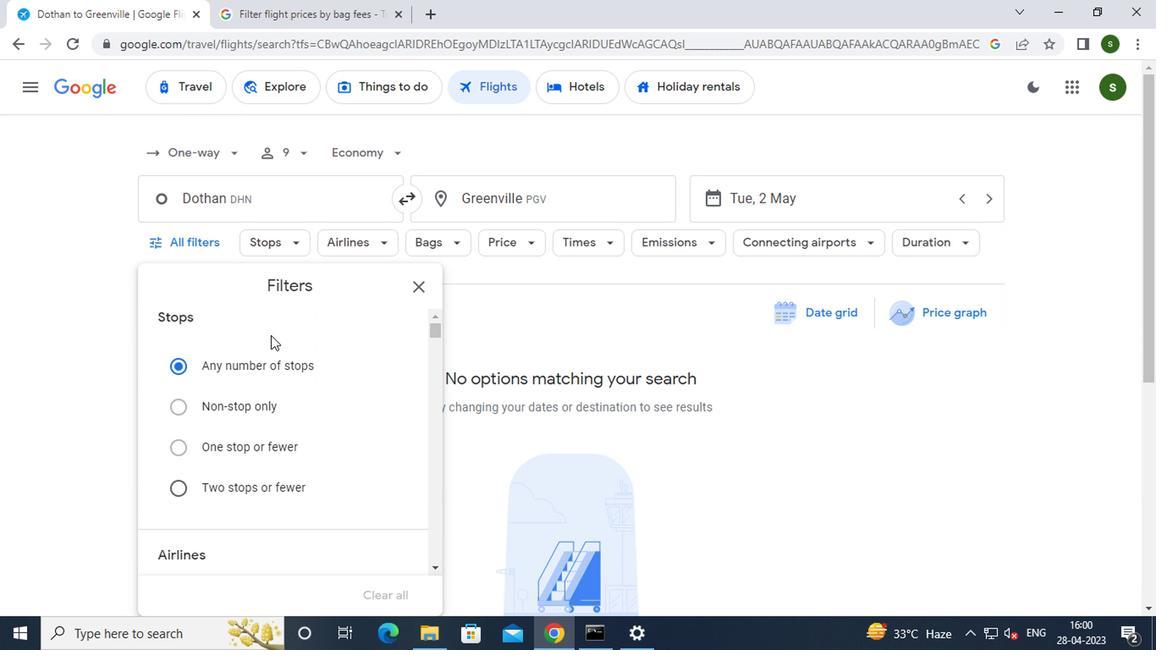 
Action: Mouse scrolled (266, 332) with delta (0, 0)
Screenshot: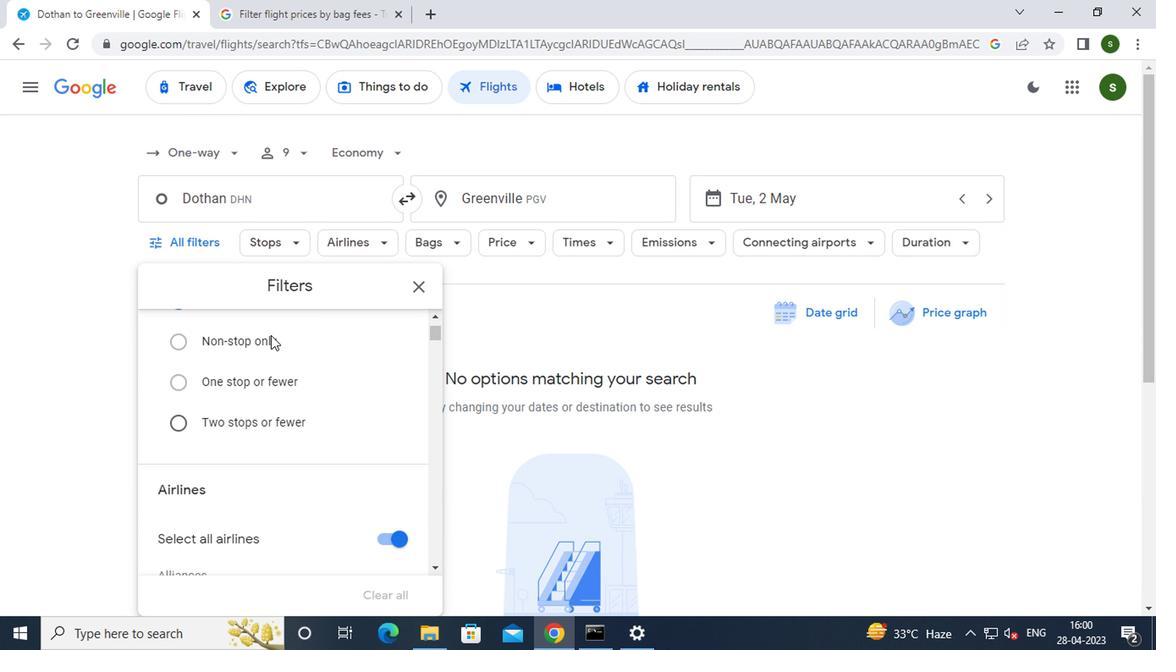 
Action: Mouse moved to (386, 434)
Screenshot: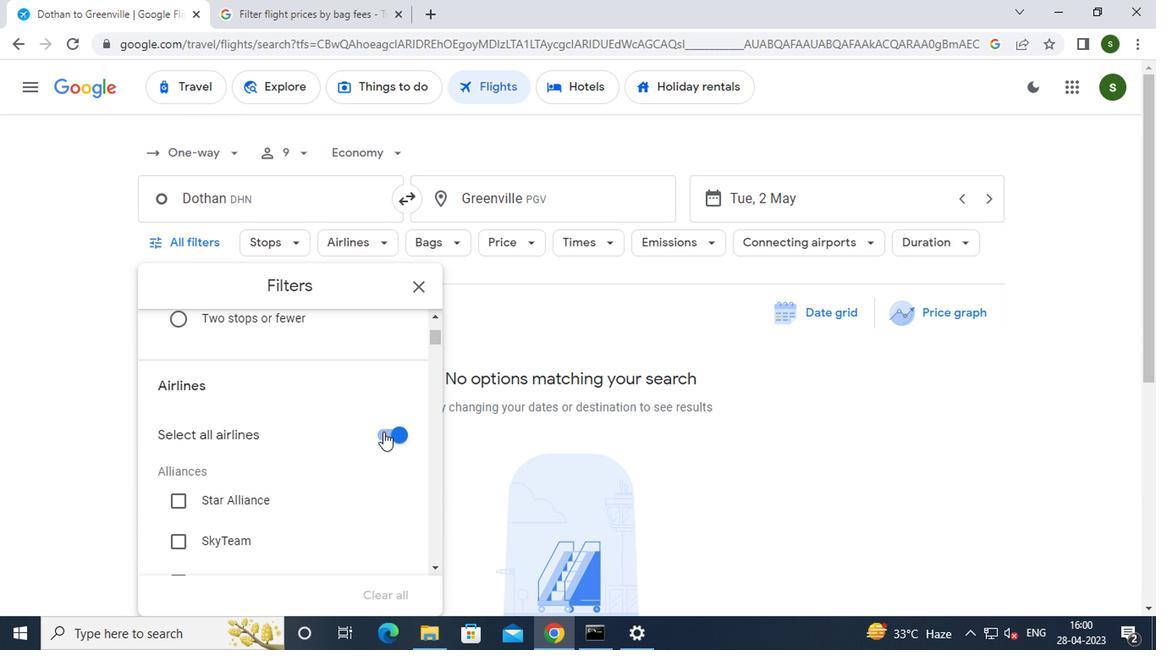 
Action: Mouse pressed left at (386, 434)
Screenshot: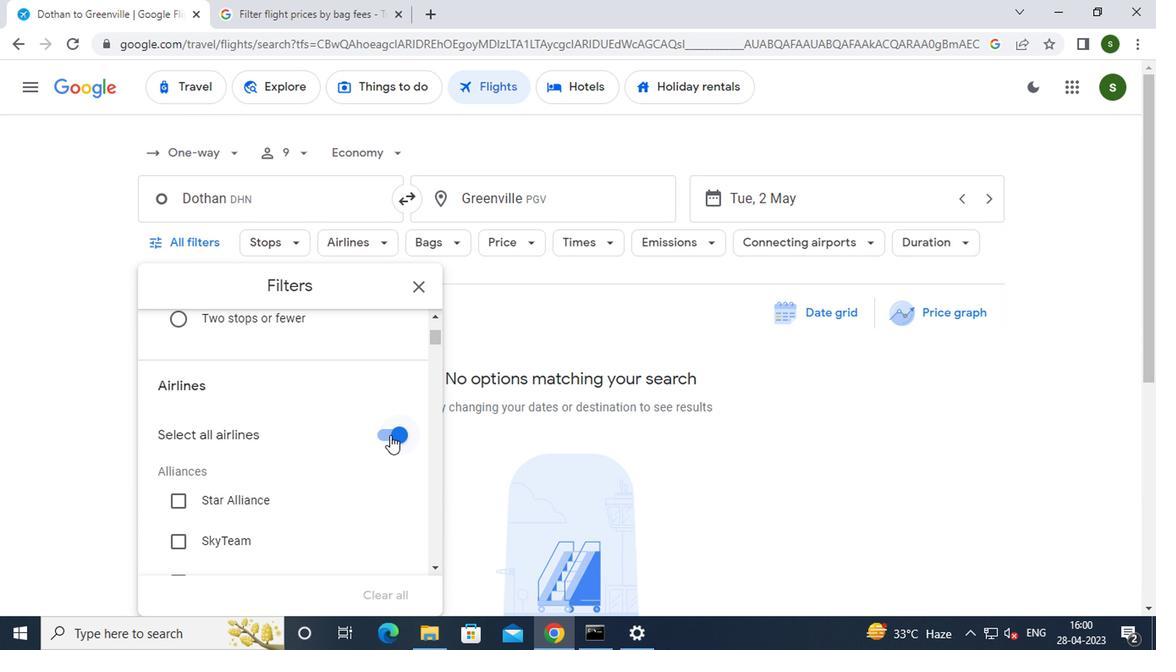
Action: Mouse moved to (330, 418)
Screenshot: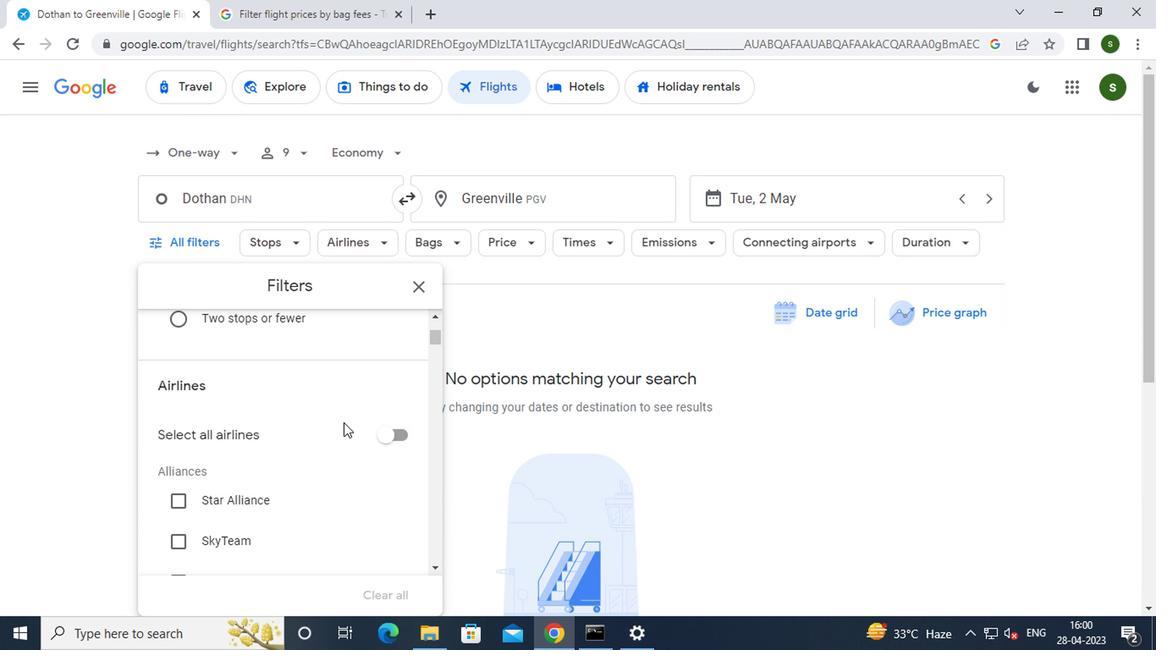 
Action: Mouse scrolled (330, 417) with delta (0, 0)
Screenshot: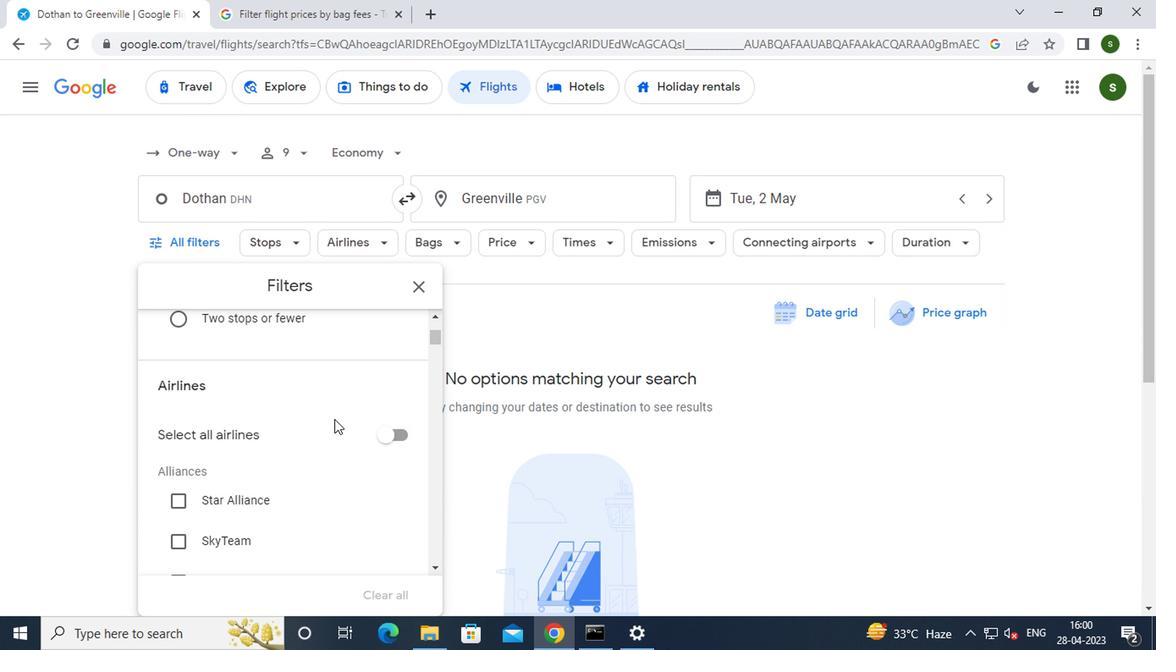 
Action: Mouse scrolled (330, 417) with delta (0, 0)
Screenshot: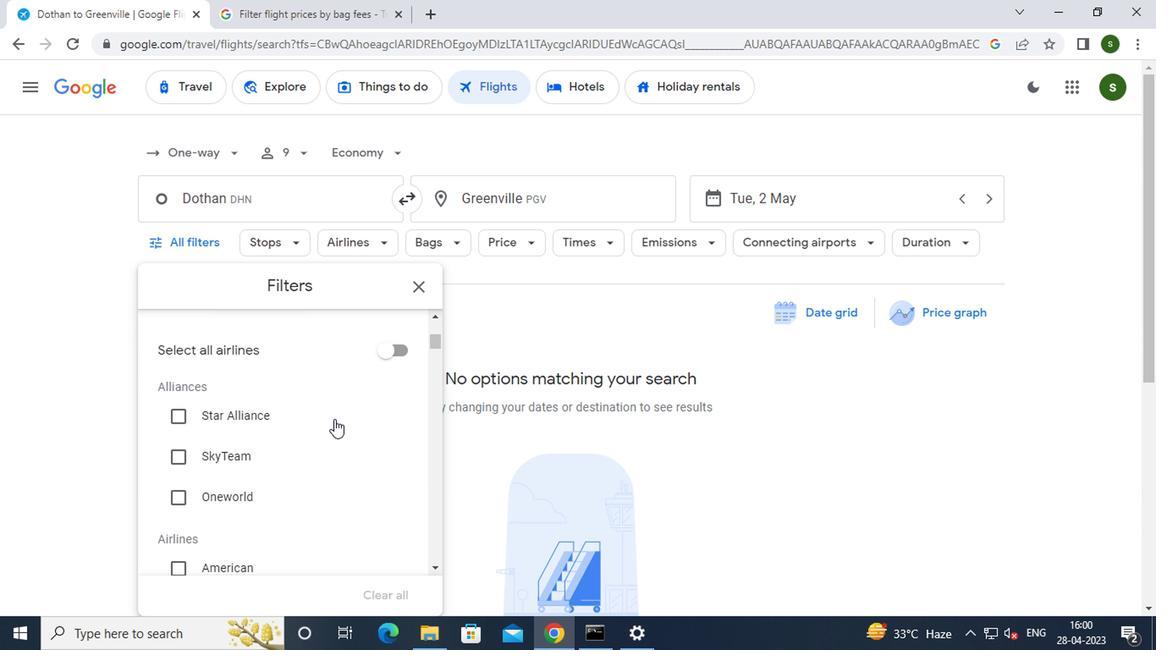 
Action: Mouse scrolled (330, 417) with delta (0, 0)
Screenshot: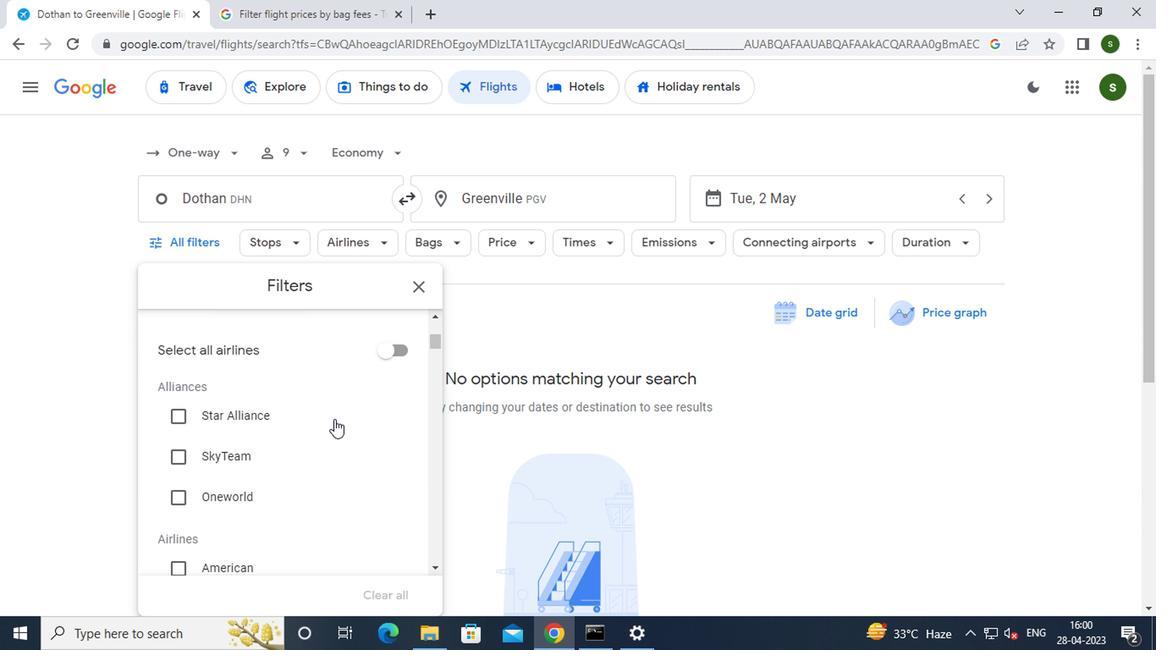 
Action: Mouse scrolled (330, 417) with delta (0, 0)
Screenshot: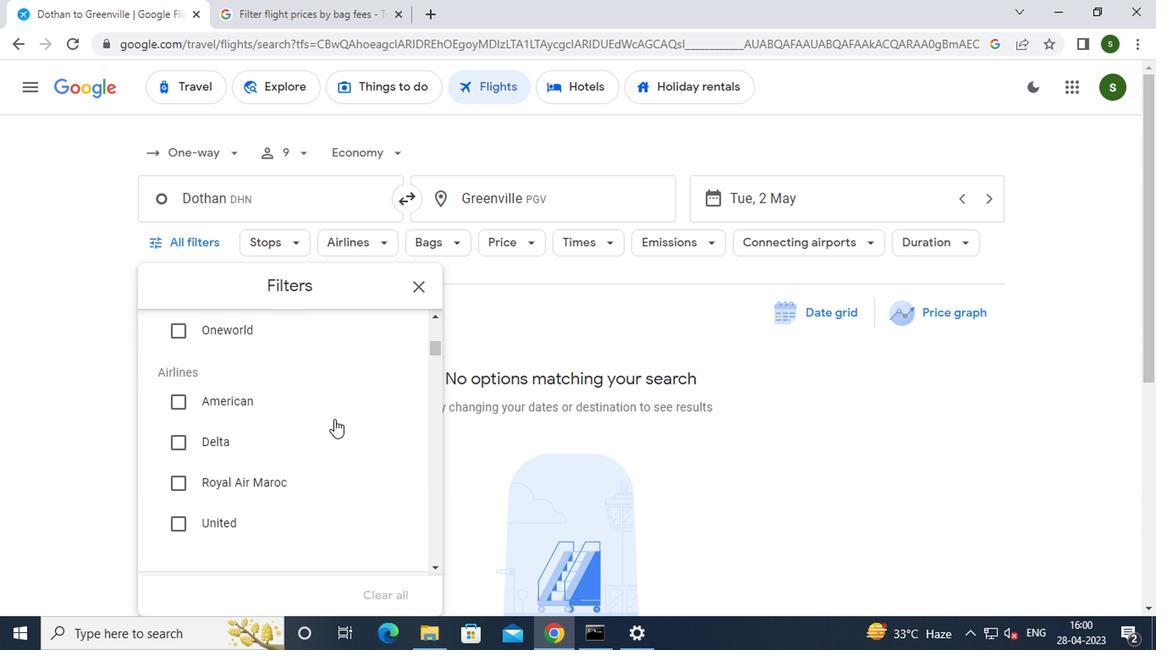 
Action: Mouse moved to (264, 398)
Screenshot: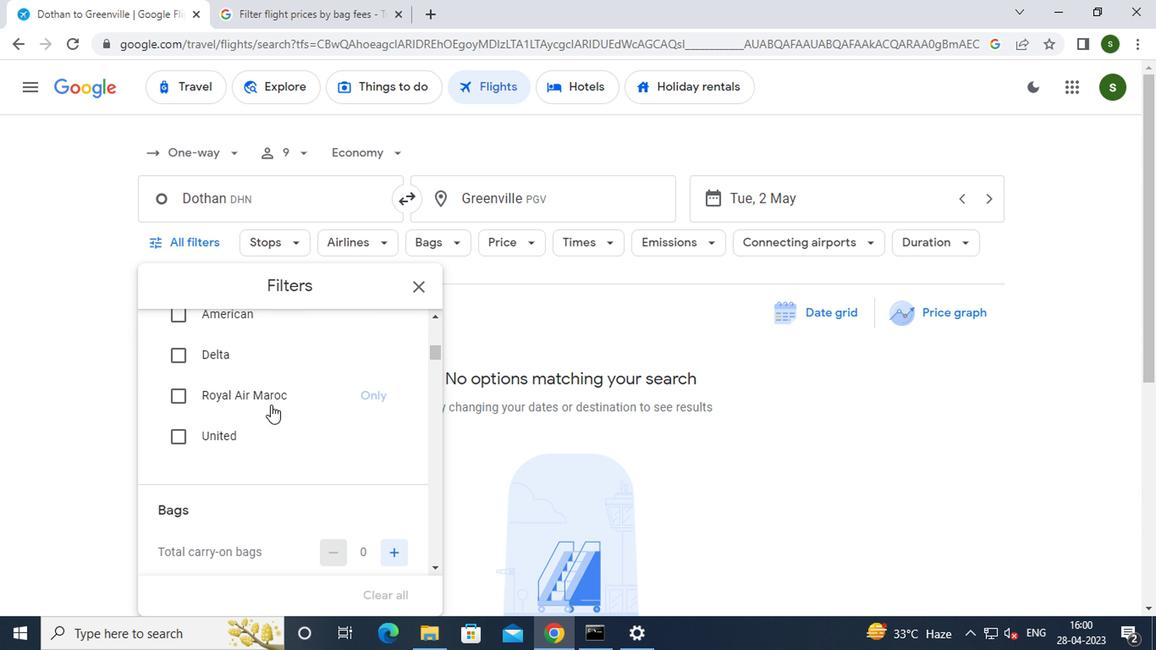 
Action: Mouse pressed left at (264, 398)
Screenshot: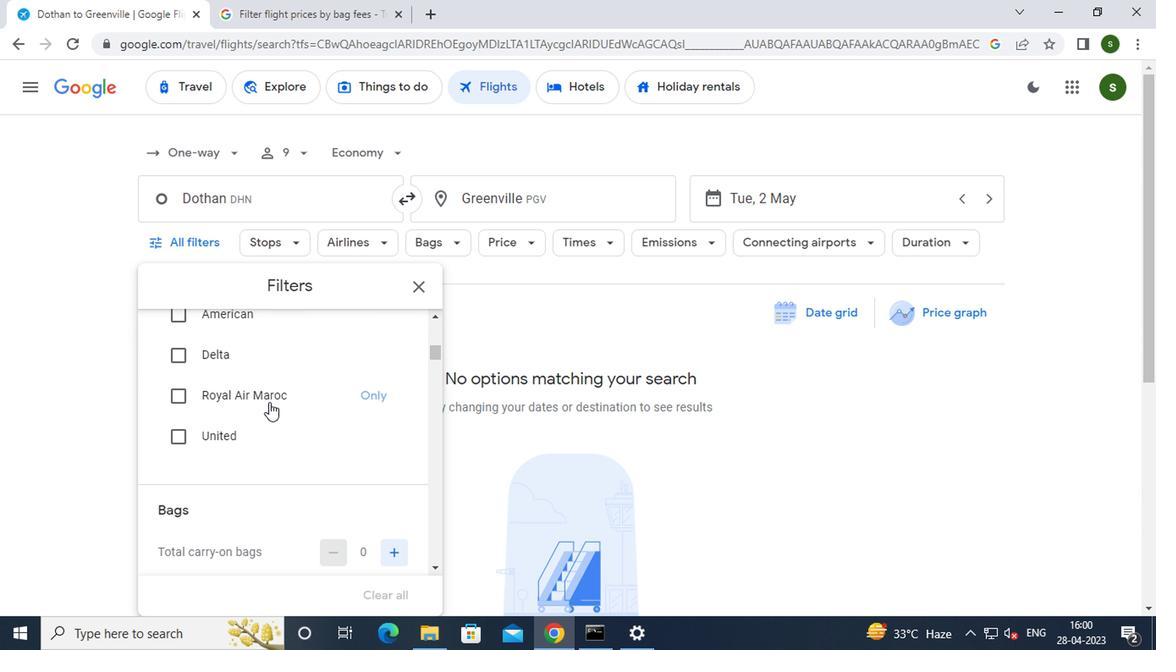 
Action: Mouse moved to (313, 432)
Screenshot: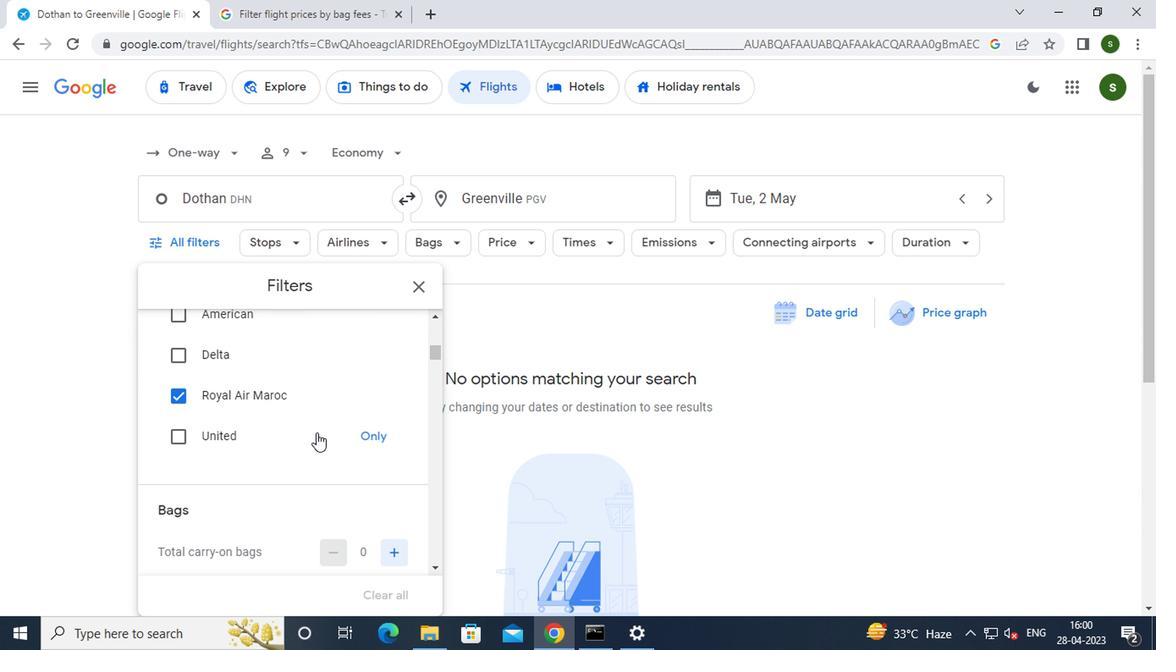 
Action: Mouse scrolled (313, 431) with delta (0, 0)
Screenshot: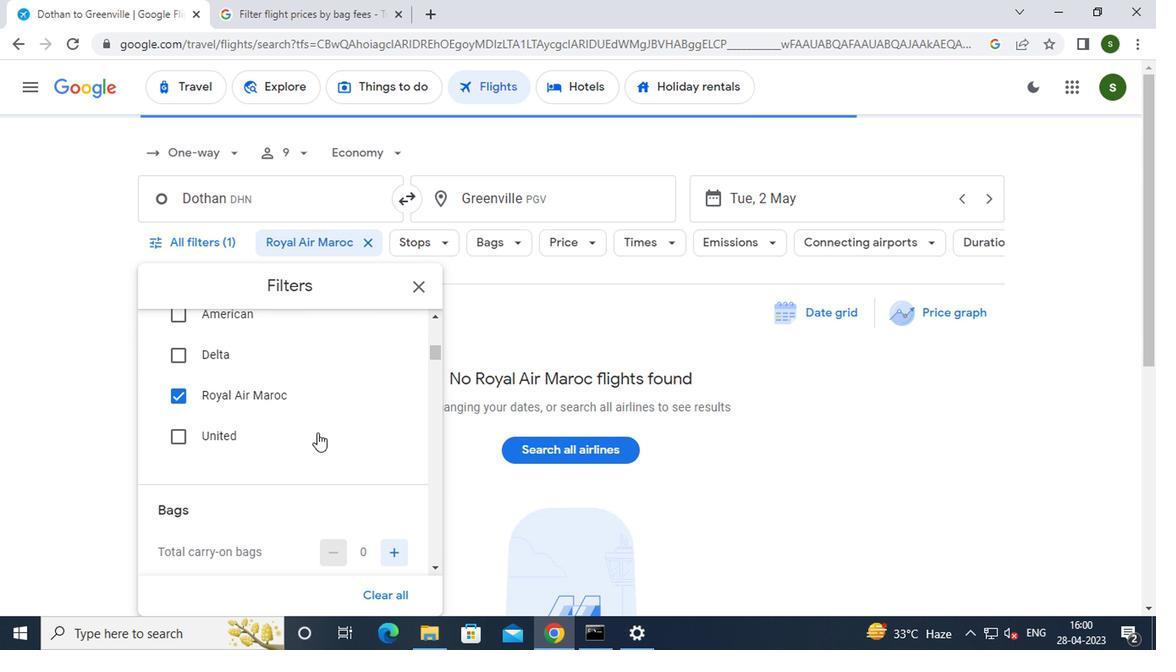 
Action: Mouse scrolled (313, 431) with delta (0, 0)
Screenshot: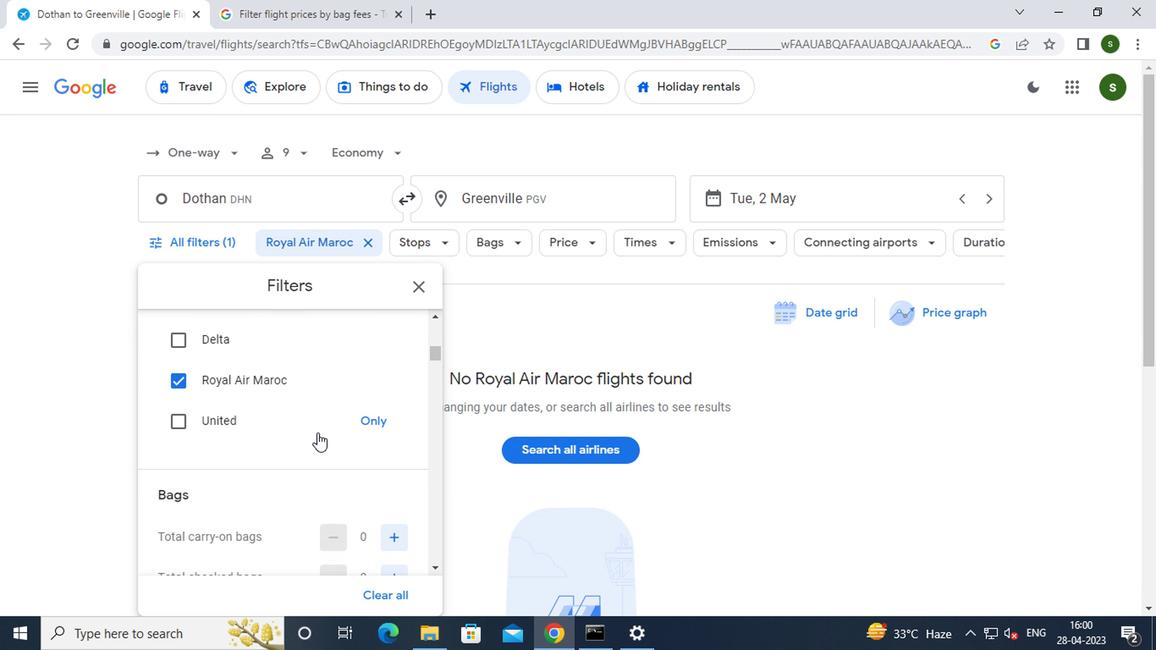 
Action: Mouse moved to (392, 373)
Screenshot: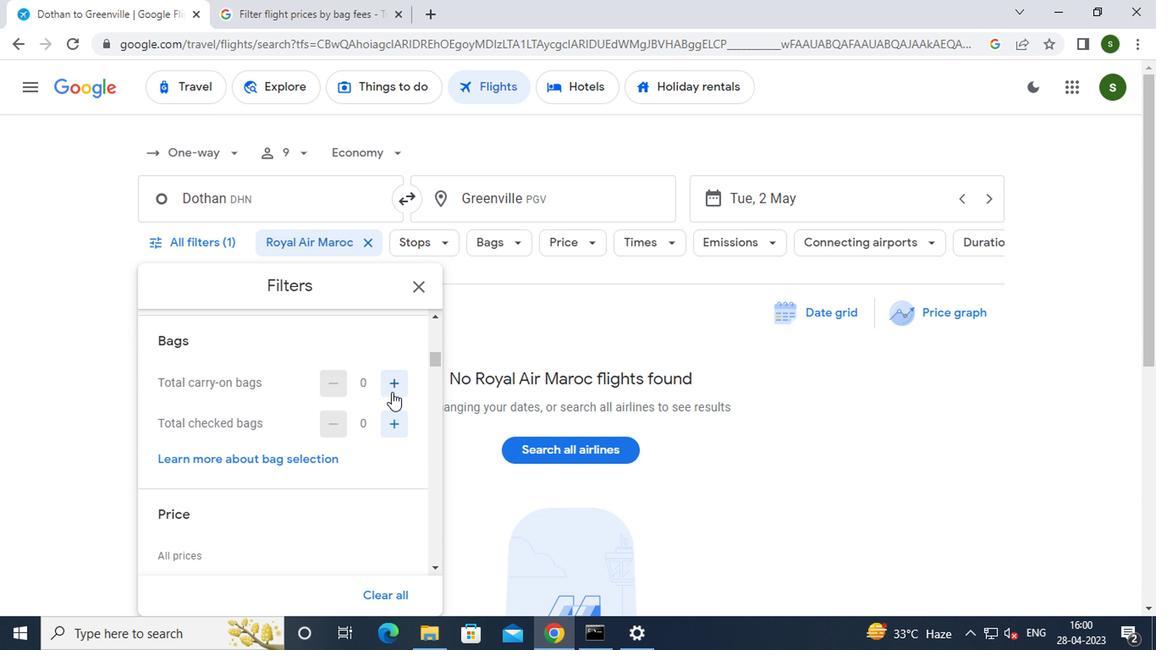
Action: Mouse pressed left at (392, 373)
Screenshot: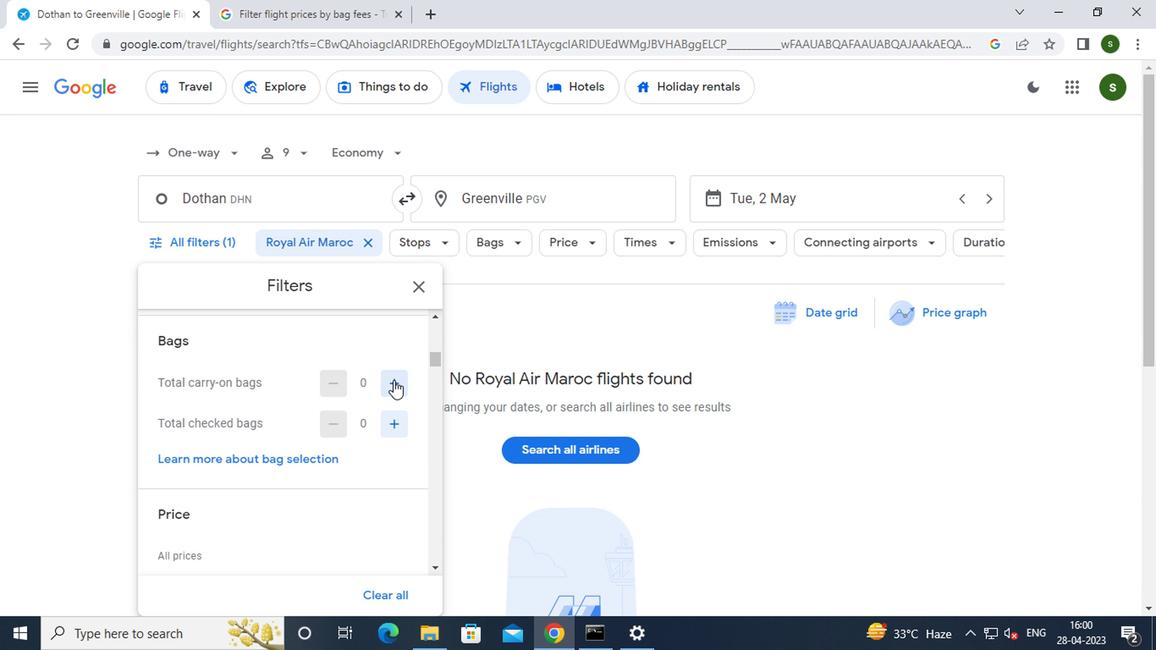 
Action: Mouse moved to (306, 410)
Screenshot: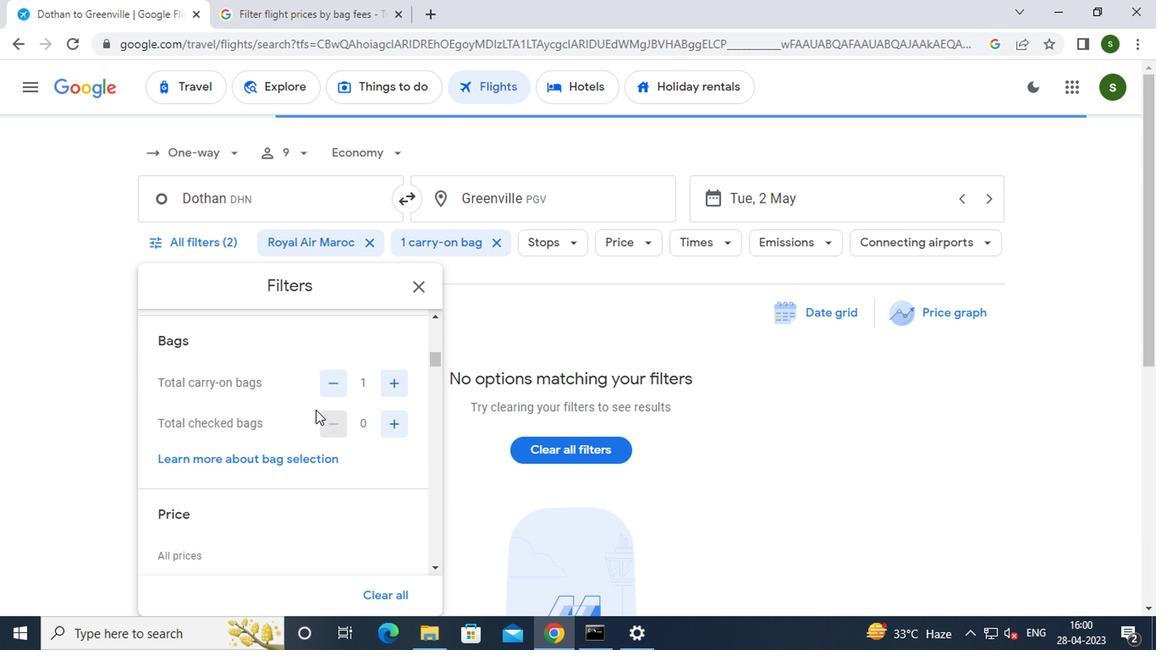 
Action: Mouse scrolled (306, 409) with delta (0, 0)
Screenshot: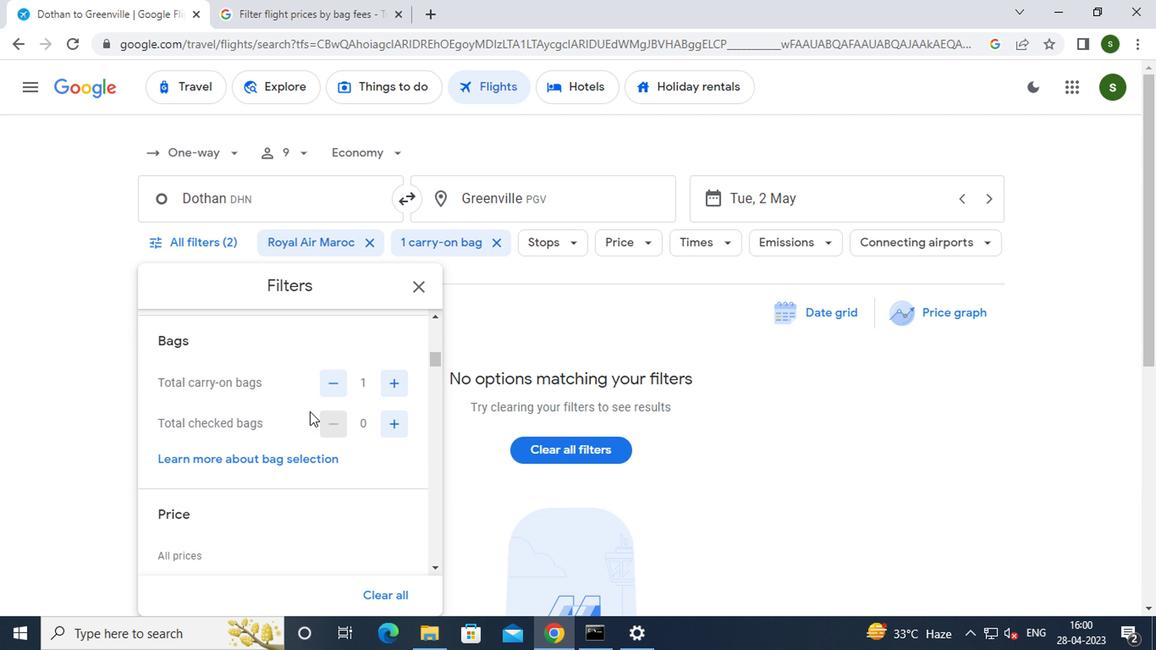 
Action: Mouse moved to (390, 500)
Screenshot: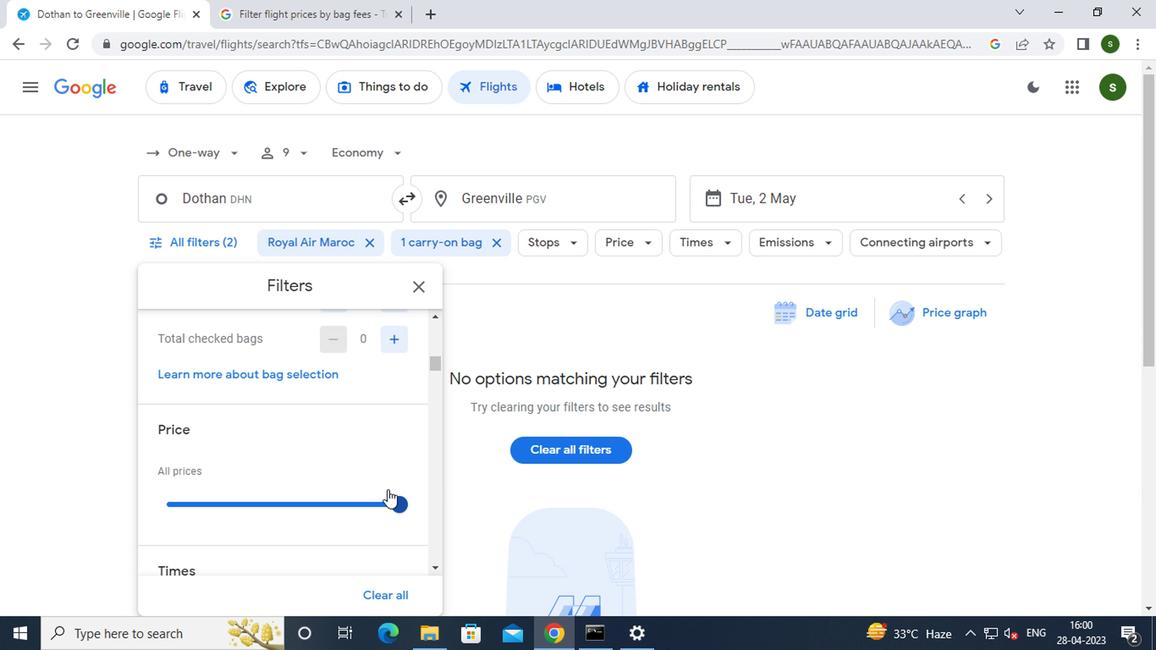 
Action: Mouse pressed left at (390, 500)
Screenshot: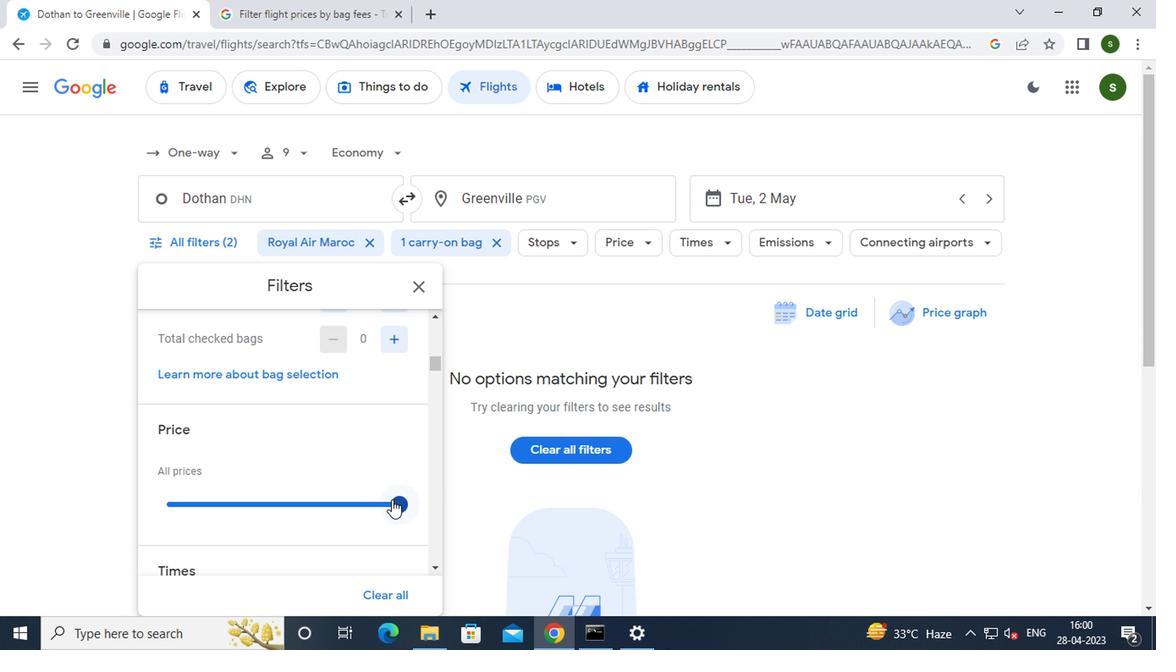
Action: Mouse moved to (250, 448)
Screenshot: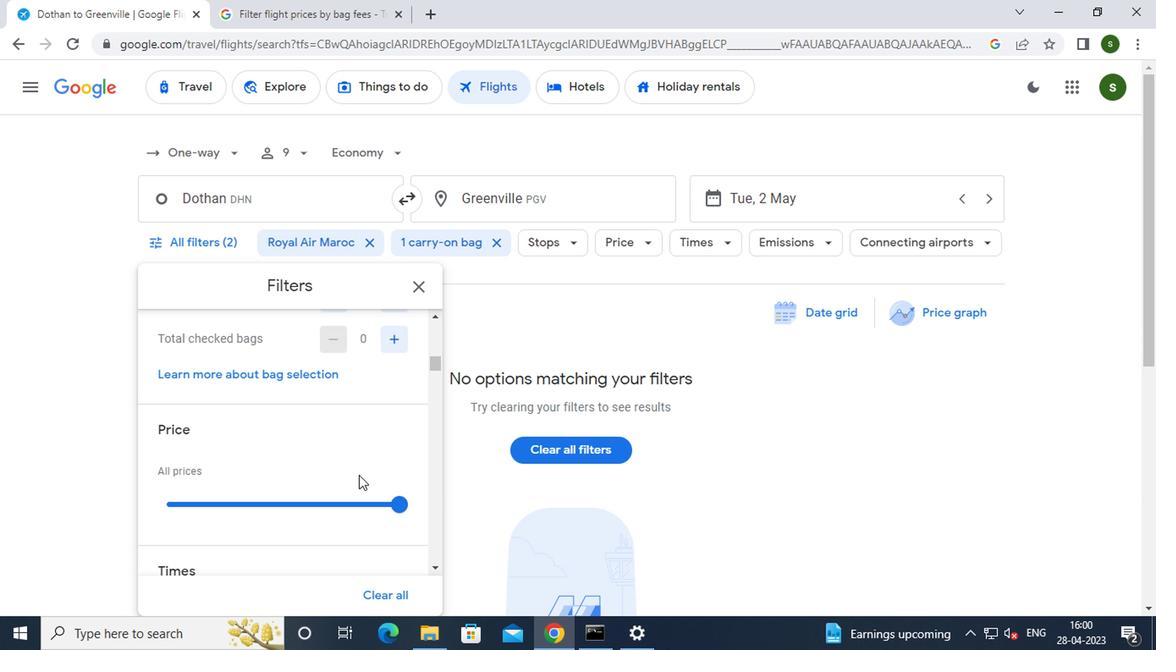 
Action: Mouse scrolled (250, 447) with delta (0, 0)
Screenshot: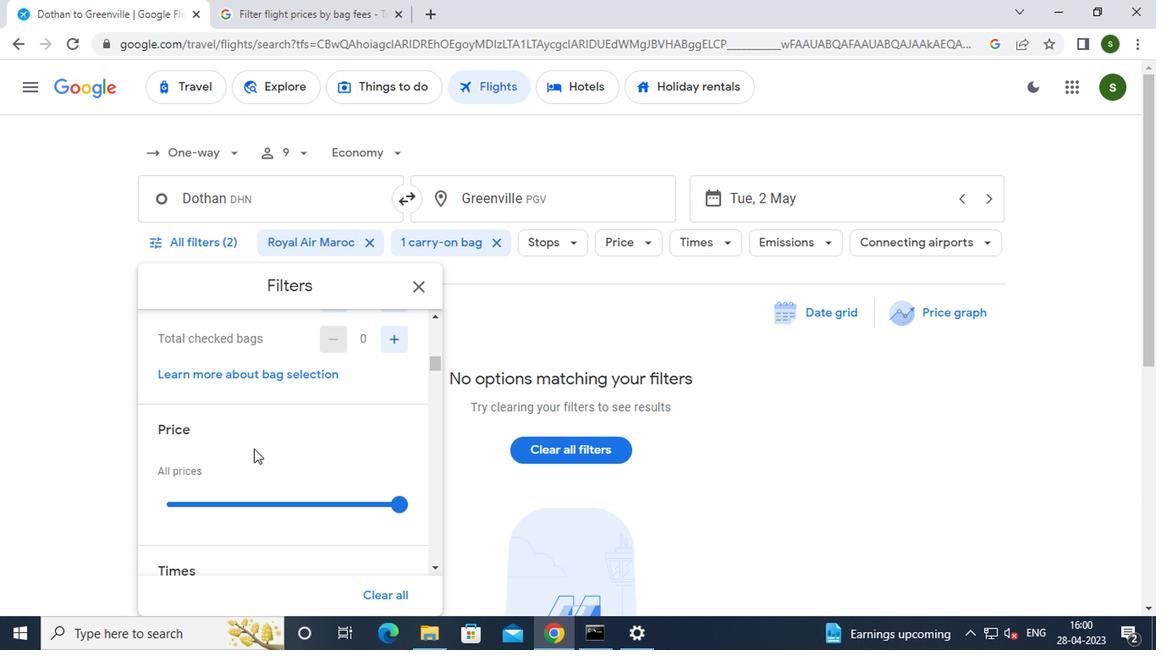 
Action: Mouse scrolled (250, 447) with delta (0, 0)
Screenshot: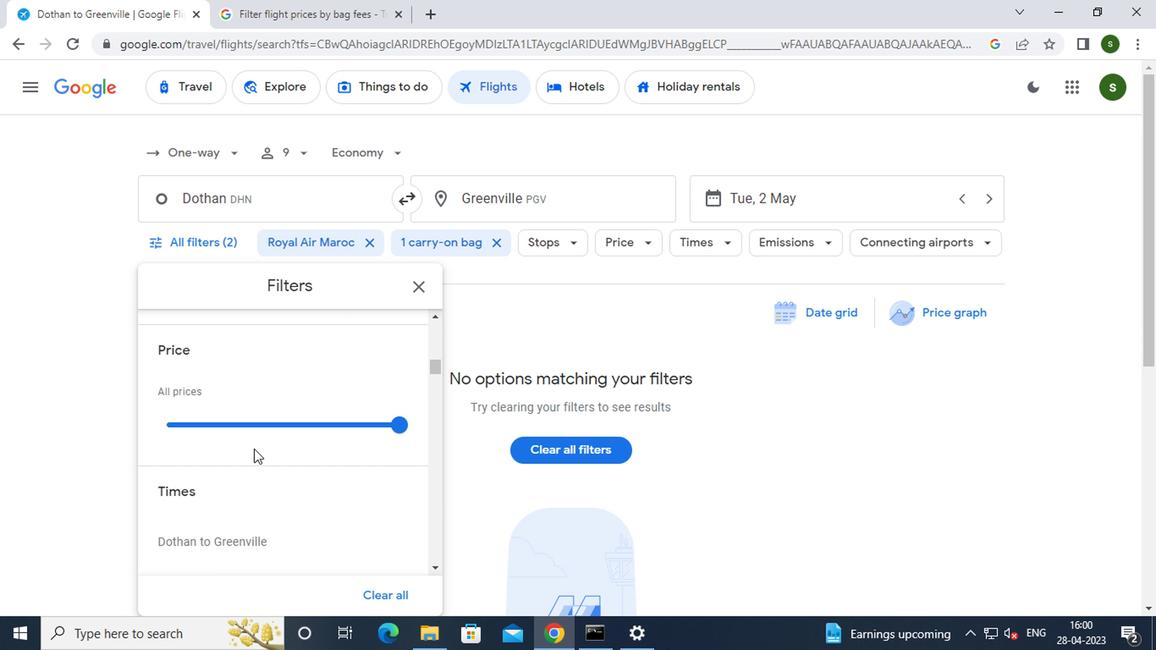 
Action: Mouse moved to (165, 526)
Screenshot: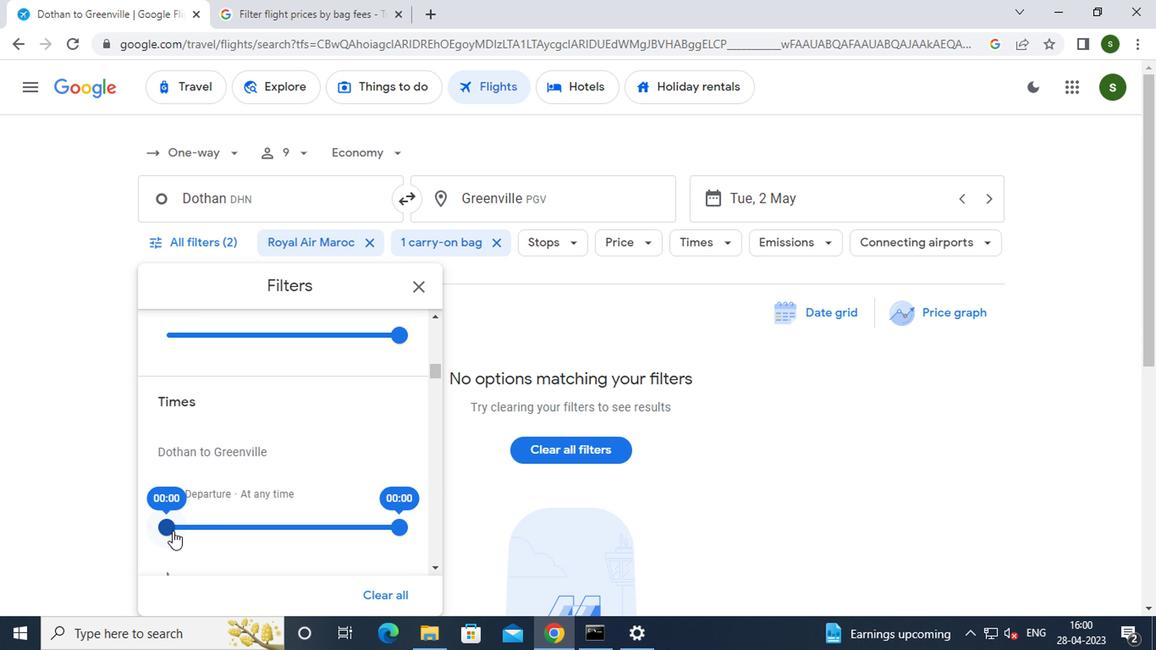 
Action: Mouse pressed left at (165, 526)
Screenshot: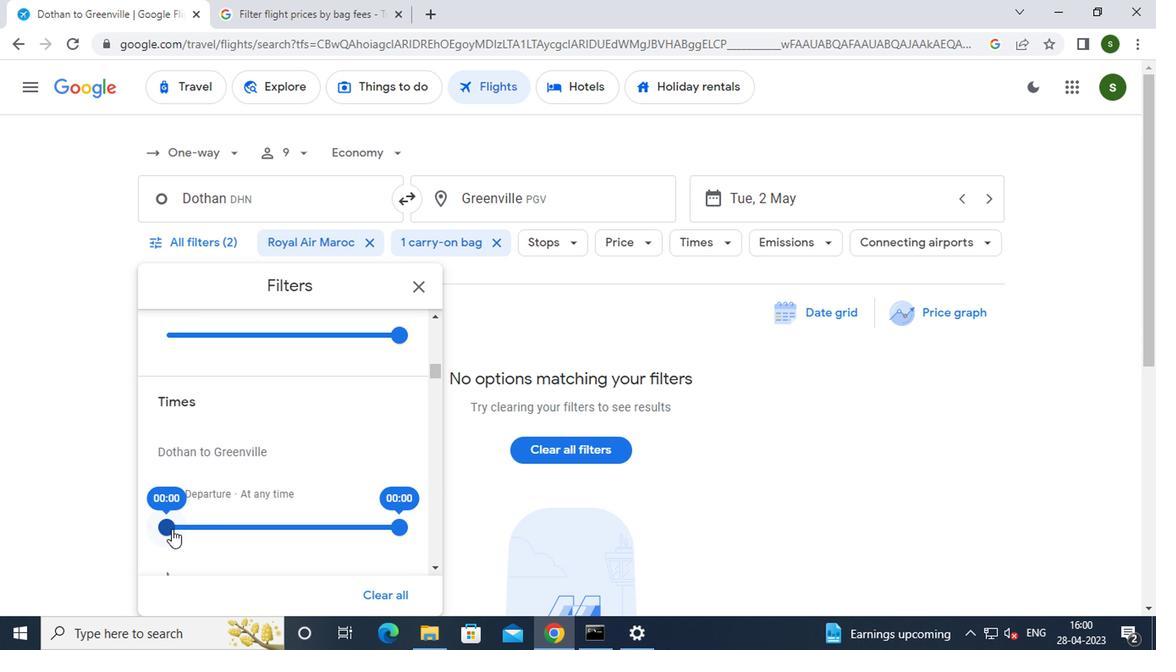 
Action: Mouse moved to (565, 327)
Screenshot: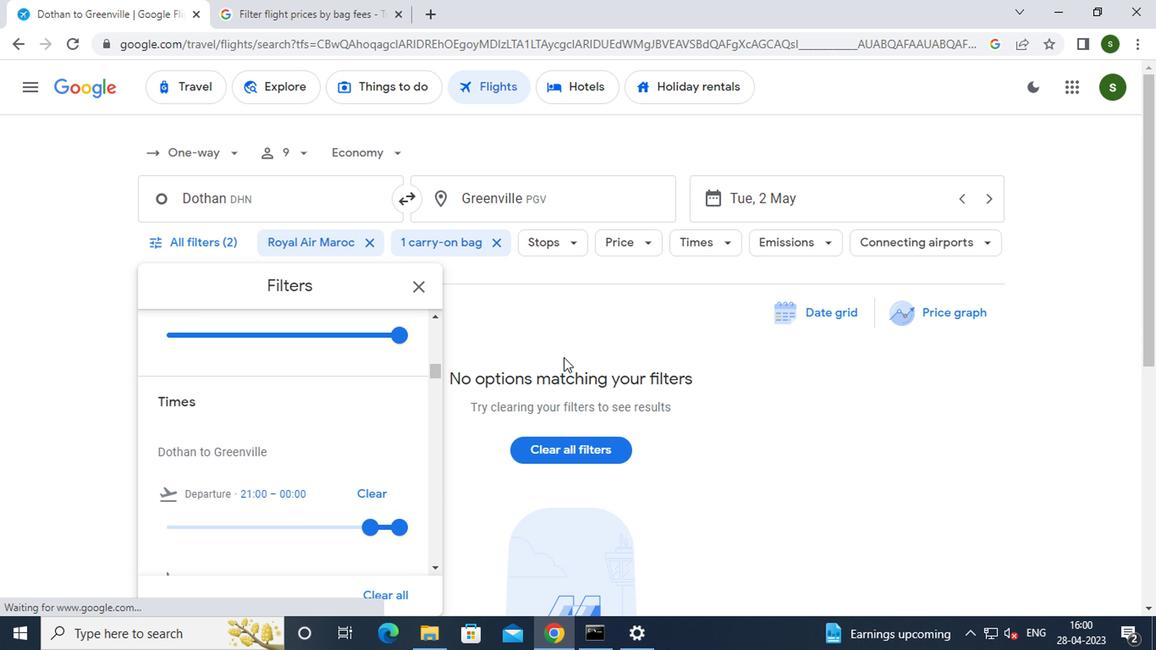 
Action: Mouse pressed left at (565, 327)
Screenshot: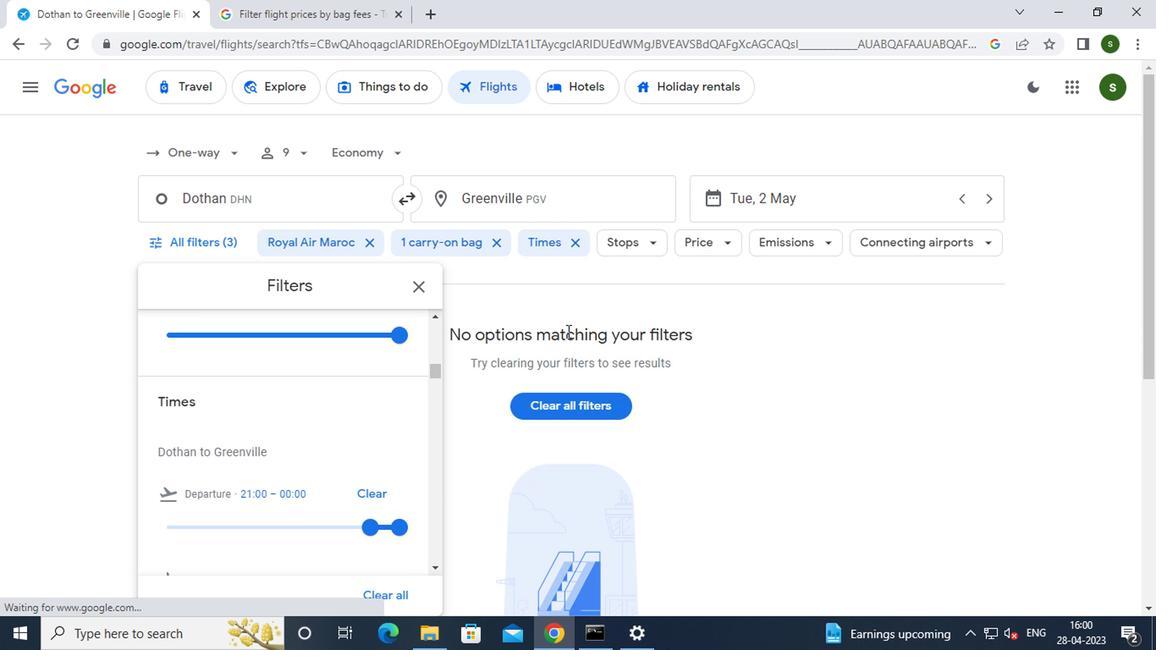 
